 Task: Design a detailed model of an antique pocket watch.
Action: Mouse moved to (177, 136)
Screenshot: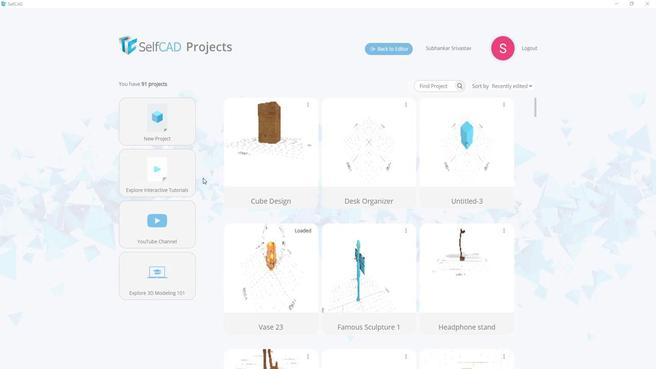 
Action: Mouse pressed left at (177, 136)
Screenshot: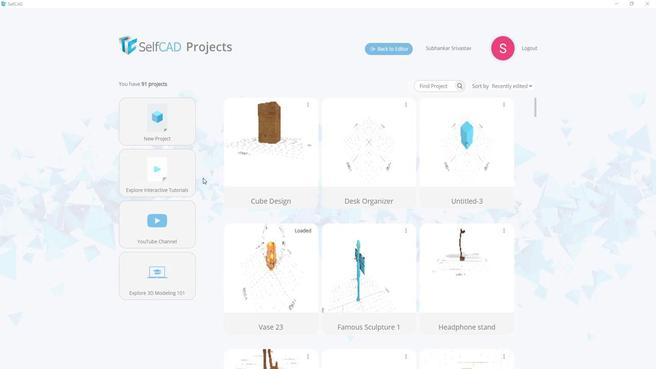 
Action: Mouse moved to (338, 157)
Screenshot: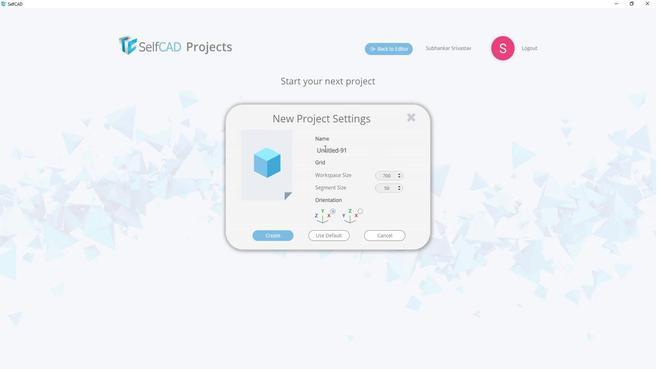 
Action: Mouse pressed left at (338, 157)
Screenshot: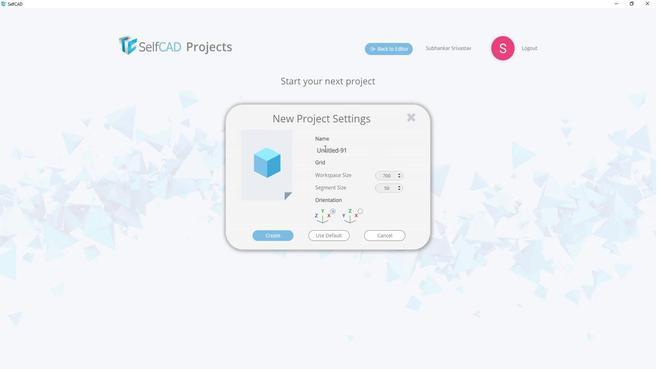 
Action: Mouse pressed left at (338, 157)
Screenshot: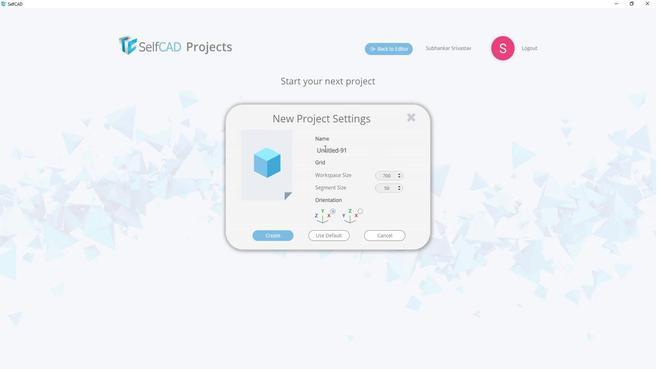 
Action: Mouse moved to (339, 157)
Screenshot: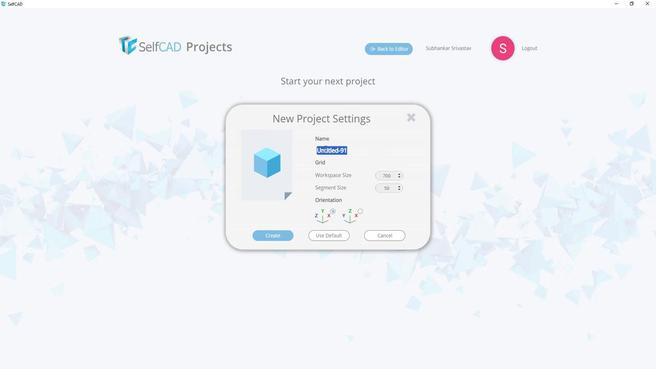 
Action: Key pressed <Key.shift>Pocket<Key.space>watch
Screenshot: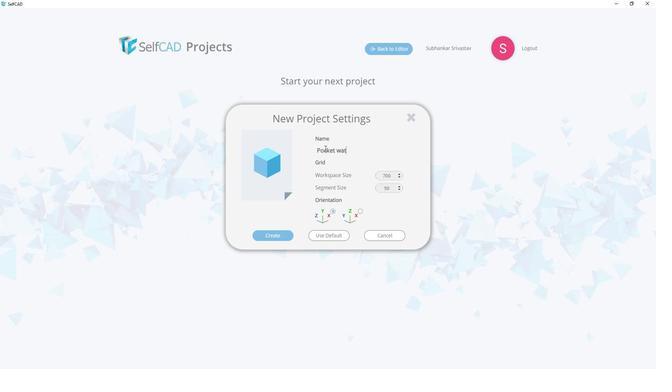 
Action: Mouse moved to (289, 239)
Screenshot: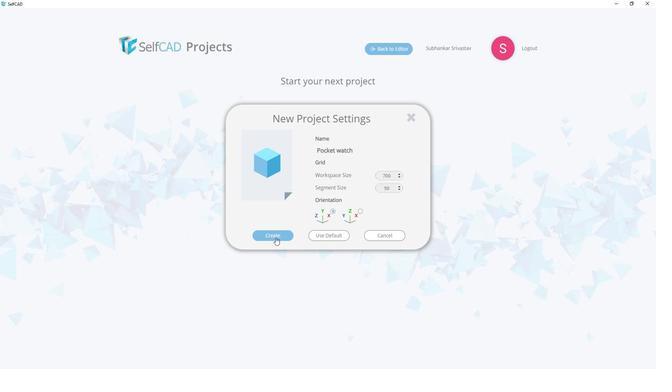 
Action: Mouse pressed left at (289, 239)
Screenshot: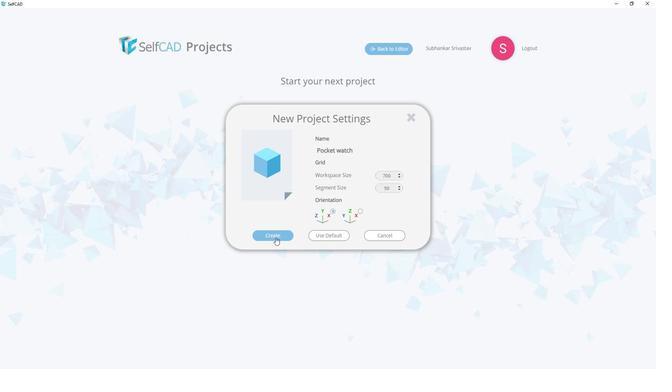 
Action: Mouse moved to (35, 155)
Screenshot: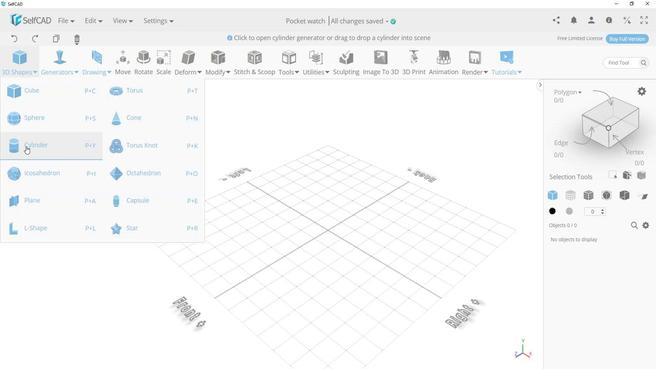 
Action: Mouse pressed left at (35, 155)
Screenshot: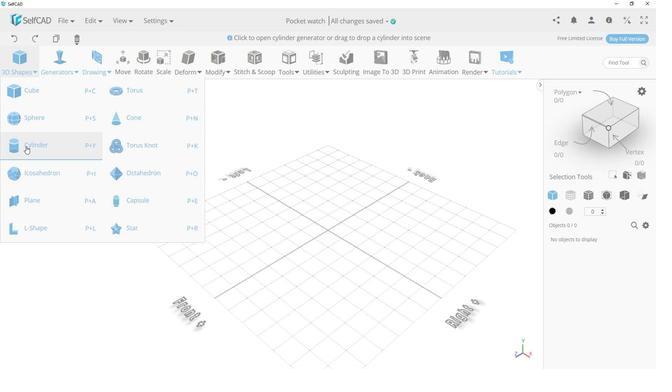 
Action: Mouse moved to (52, 251)
Screenshot: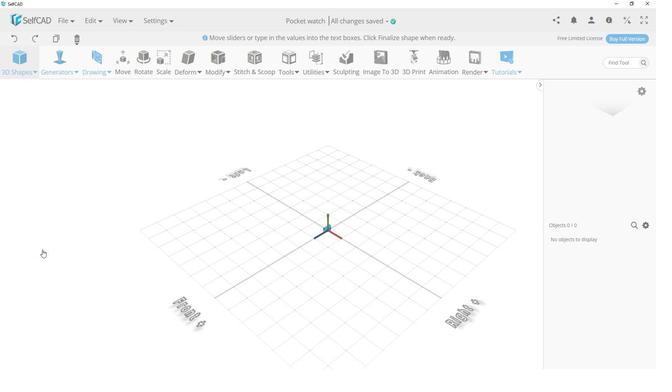 
Action: Mouse pressed left at (52, 251)
Screenshot: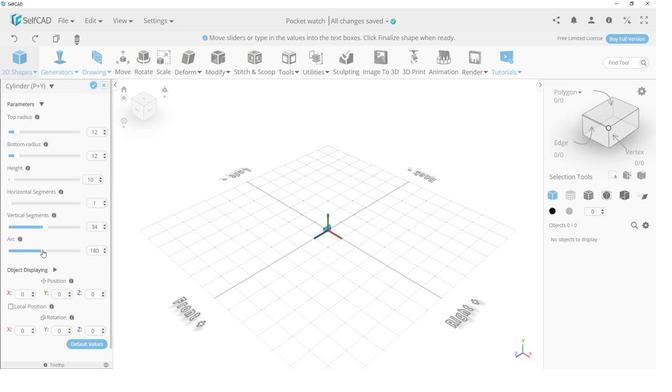 
Action: Mouse moved to (115, 141)
Screenshot: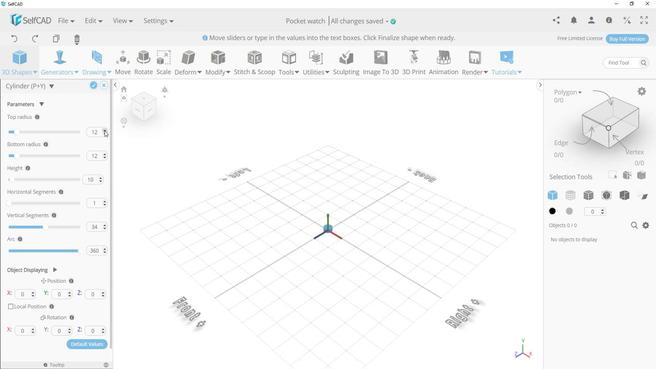 
Action: Mouse pressed left at (115, 141)
Screenshot: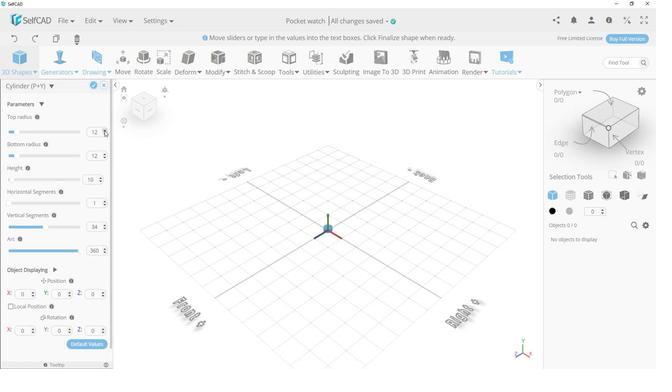 
Action: Mouse pressed left at (115, 141)
Screenshot: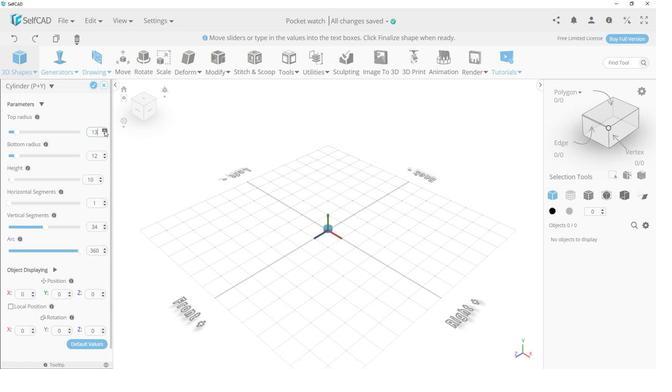 
Action: Mouse pressed left at (115, 141)
Screenshot: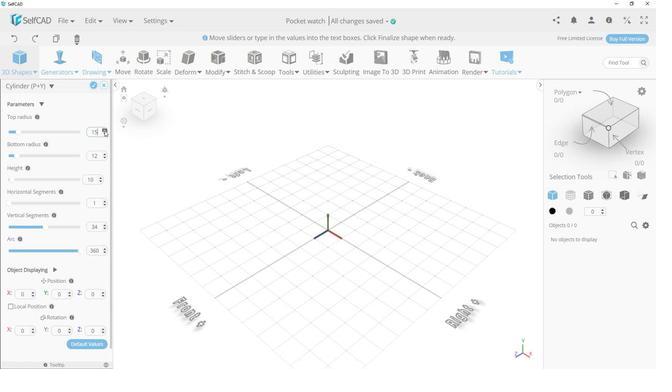 
Action: Mouse pressed left at (115, 141)
Screenshot: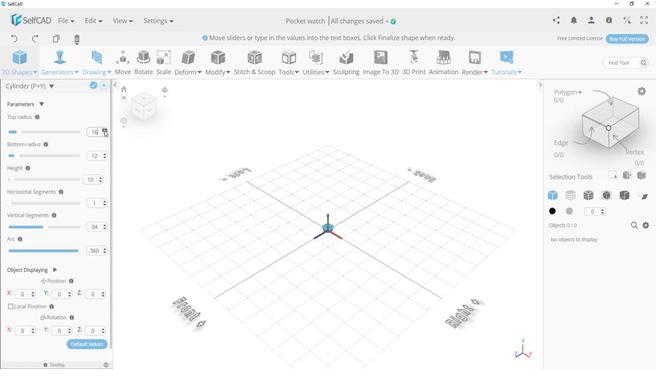 
Action: Mouse pressed left at (115, 141)
Screenshot: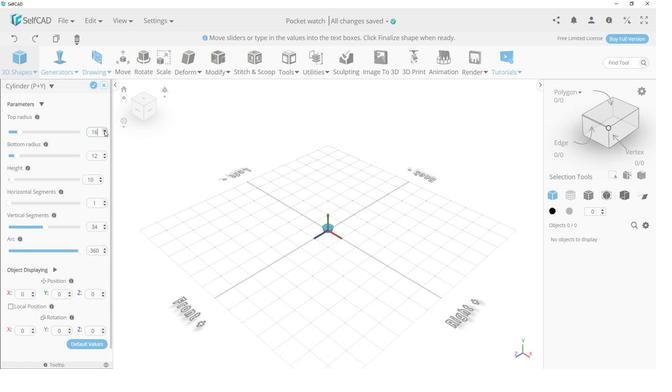 
Action: Mouse pressed left at (115, 141)
Screenshot: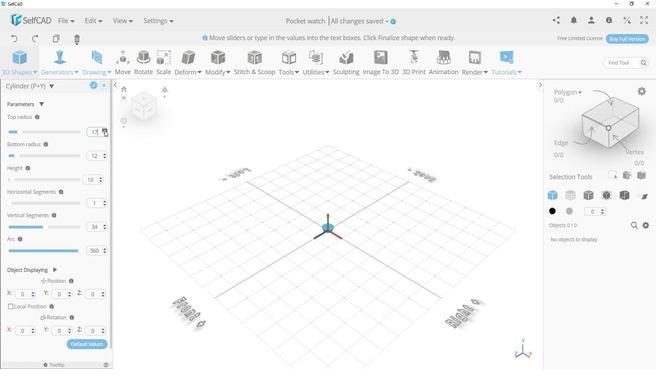 
Action: Mouse pressed left at (115, 141)
Screenshot: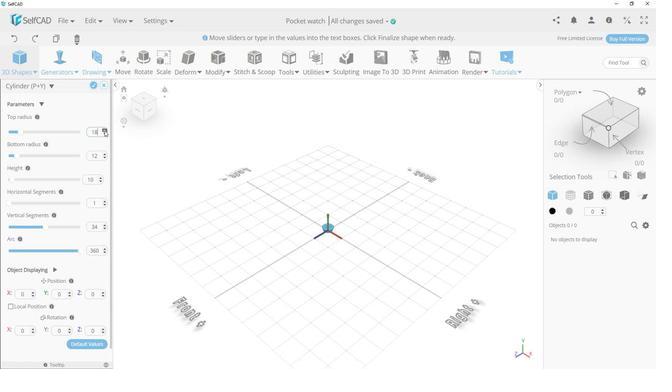 
Action: Mouse pressed left at (115, 141)
Screenshot: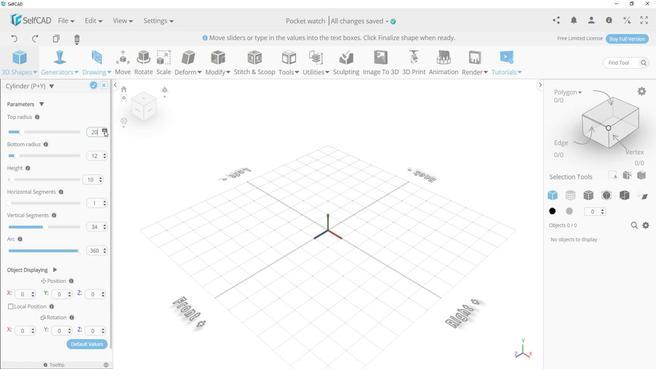 
Action: Mouse pressed left at (115, 141)
Screenshot: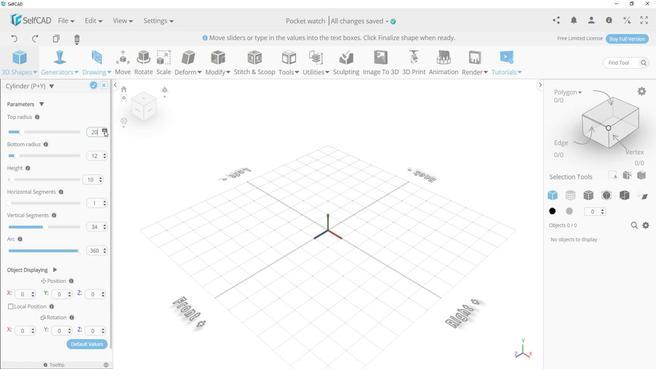 
Action: Mouse pressed left at (115, 141)
Screenshot: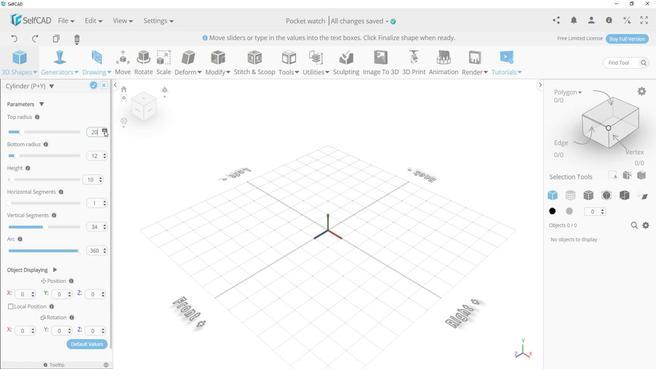 
Action: Mouse pressed left at (115, 141)
Screenshot: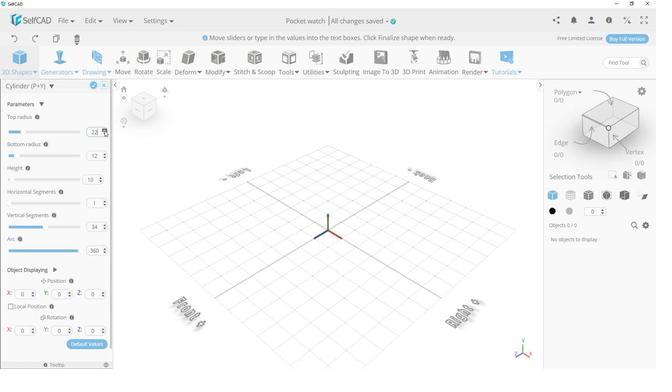
Action: Mouse pressed left at (115, 141)
Screenshot: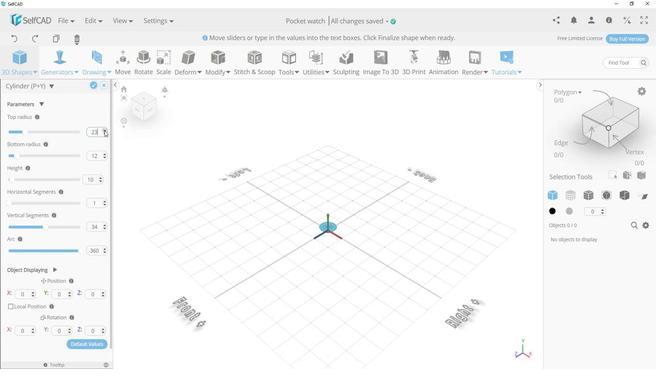 
Action: Mouse pressed left at (115, 141)
Screenshot: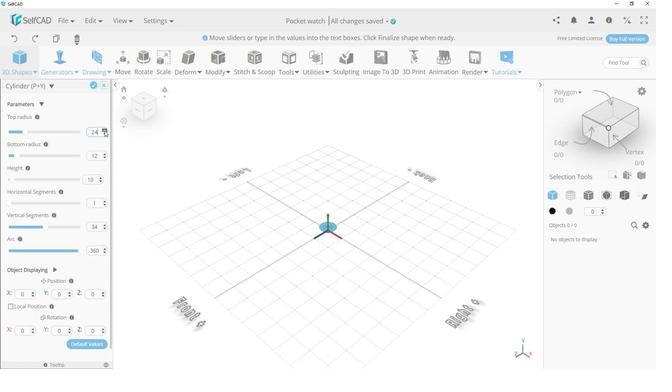 
Action: Mouse pressed left at (115, 141)
Screenshot: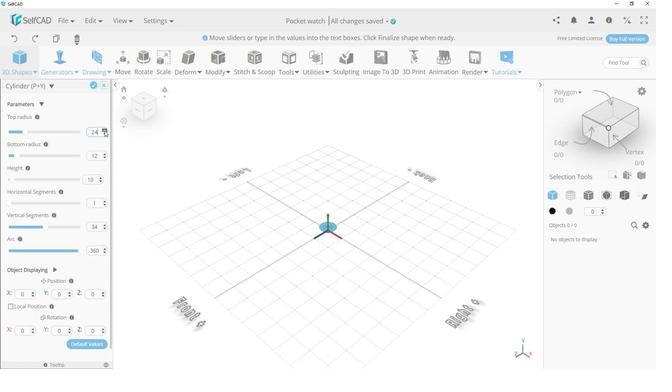 
Action: Mouse pressed left at (115, 141)
Screenshot: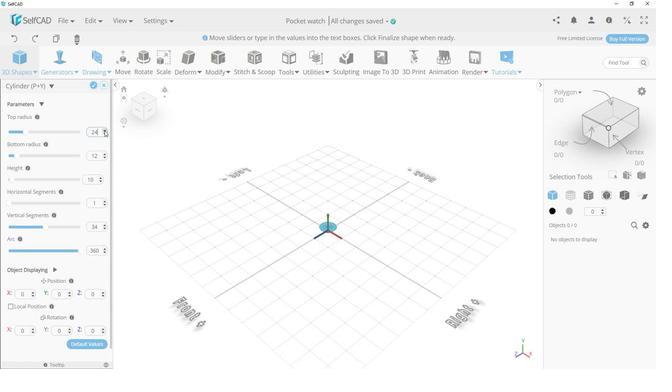 
Action: Mouse pressed left at (115, 141)
Screenshot: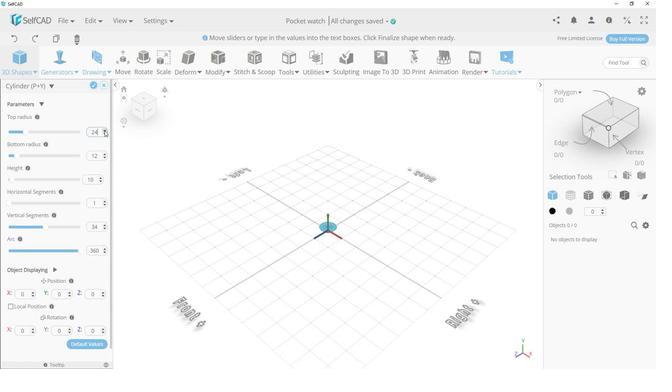 
Action: Mouse moved to (50, 145)
Screenshot: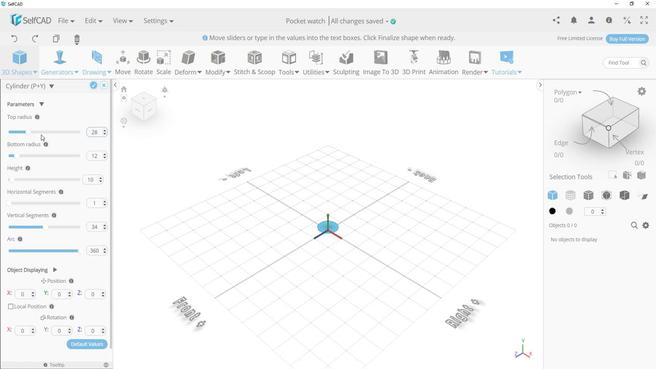 
Action: Mouse pressed left at (50, 145)
Screenshot: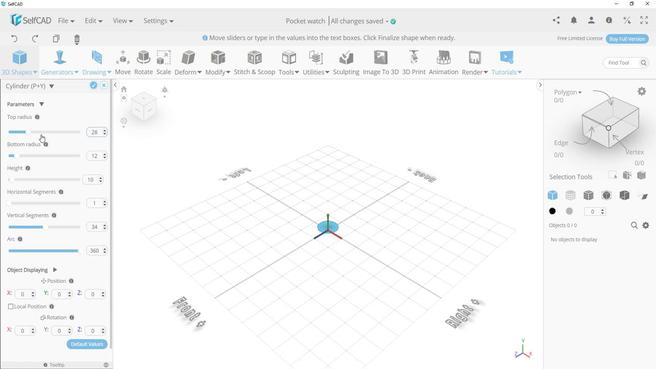 
Action: Mouse moved to (114, 142)
Screenshot: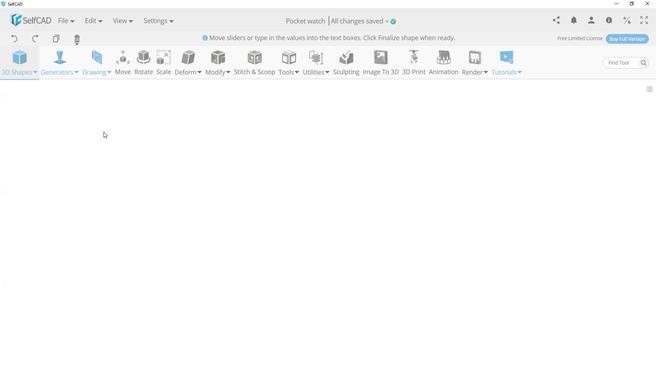 
Action: Mouse pressed left at (114, 142)
Screenshot: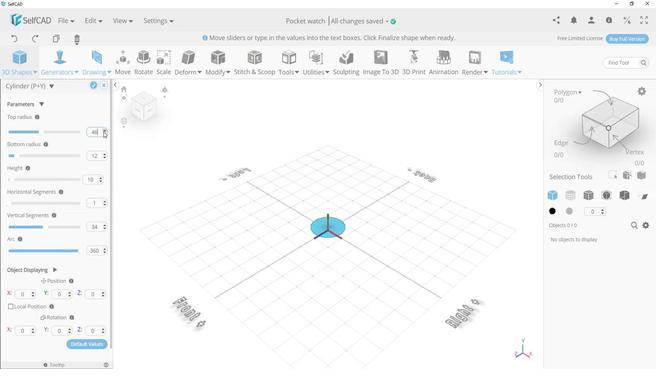 
Action: Mouse pressed left at (114, 142)
Screenshot: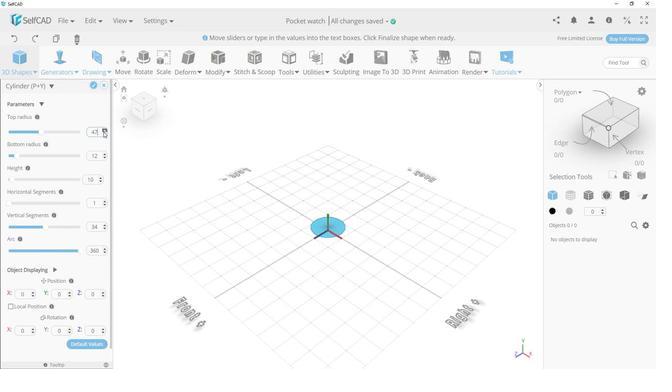 
Action: Mouse pressed left at (114, 142)
Screenshot: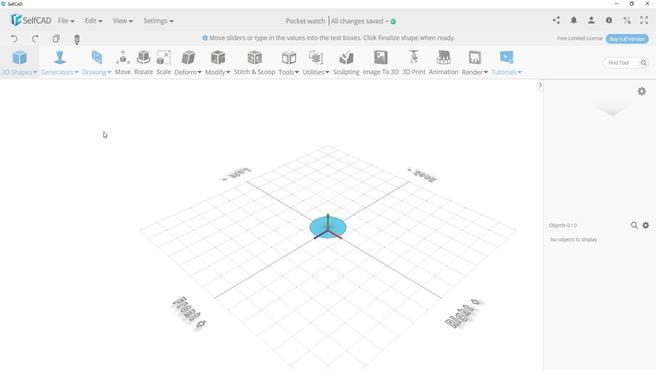 
Action: Mouse pressed left at (114, 142)
Screenshot: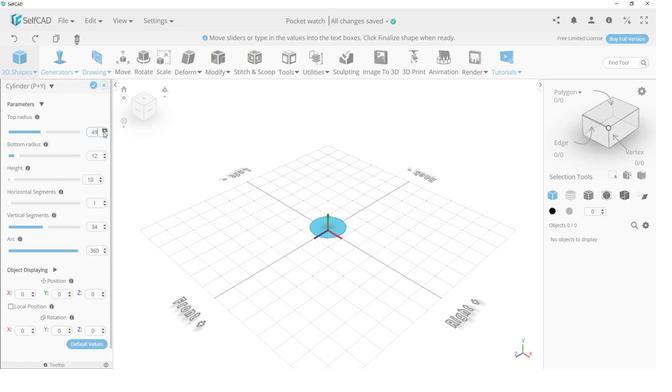 
Action: Mouse moved to (23, 164)
Screenshot: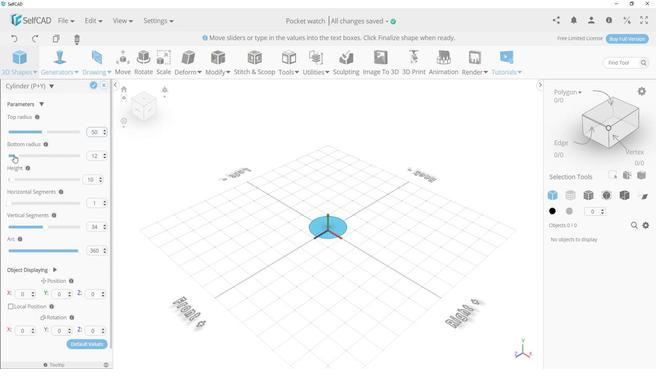 
Action: Mouse pressed left at (23, 164)
Screenshot: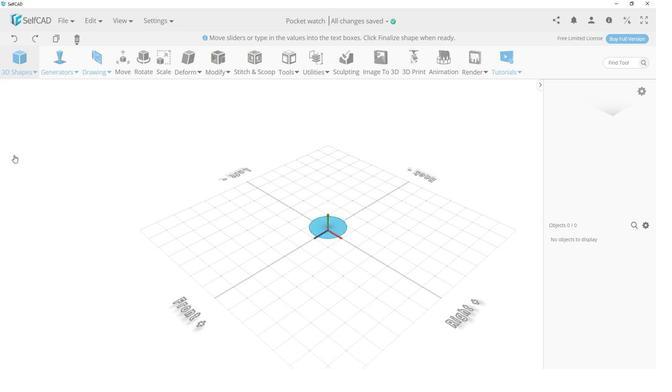 
Action: Mouse moved to (102, 98)
Screenshot: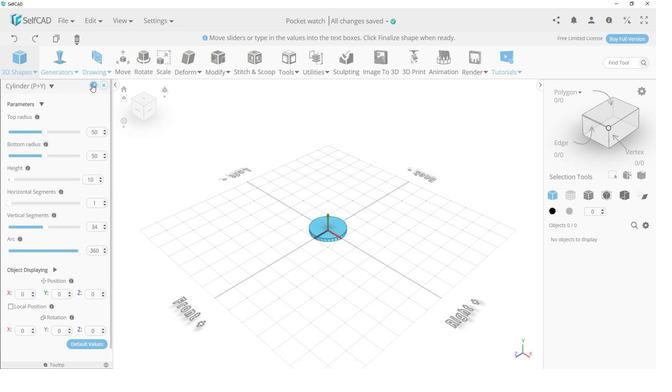 
Action: Mouse pressed left at (102, 98)
Screenshot: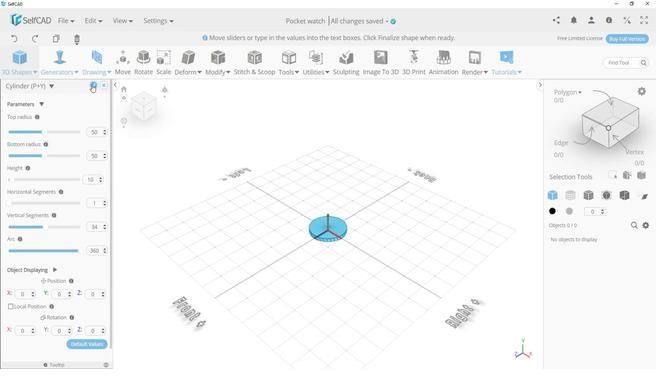 
Action: Mouse moved to (605, 197)
Screenshot: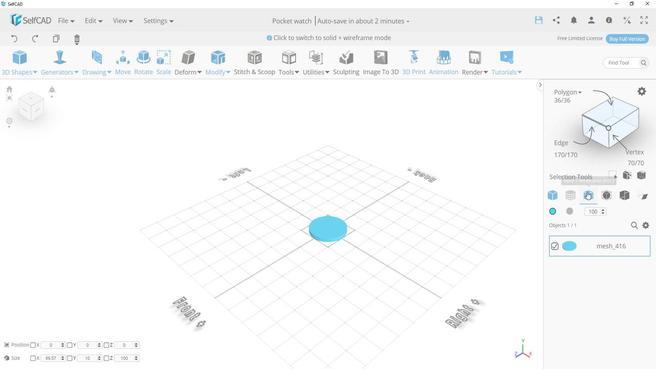 
Action: Mouse pressed left at (605, 197)
Screenshot: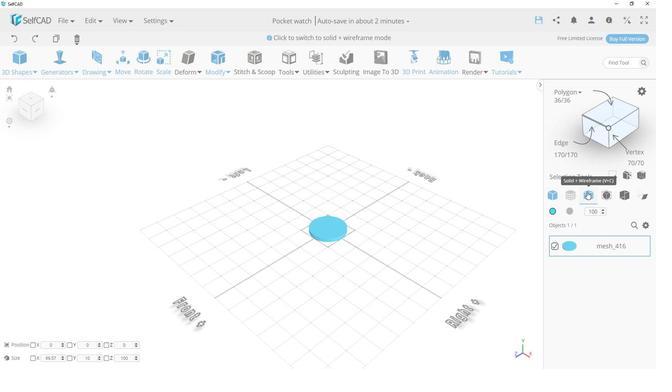 
Action: Mouse moved to (268, 145)
Screenshot: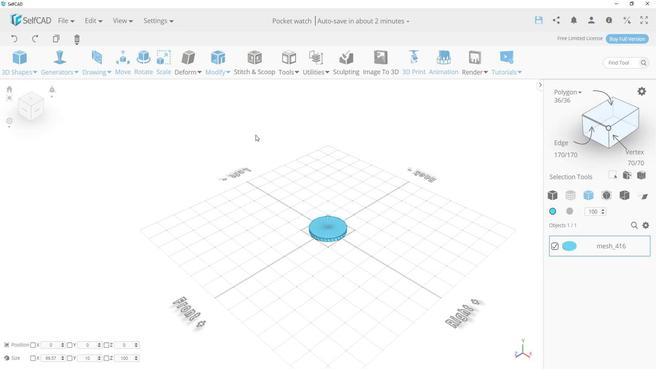 
Action: Mouse pressed left at (268, 145)
Screenshot: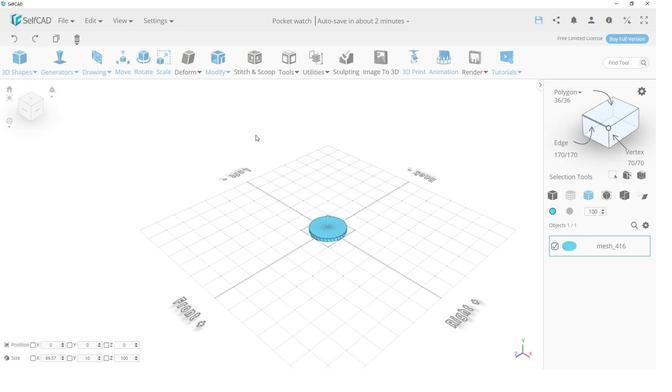 
Action: Mouse moved to (148, 83)
Screenshot: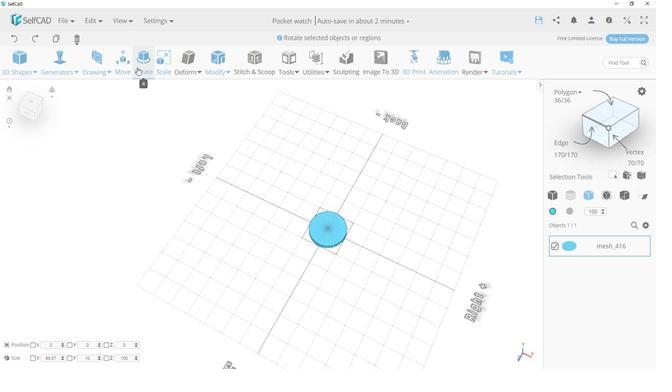 
Action: Mouse pressed left at (148, 83)
Screenshot: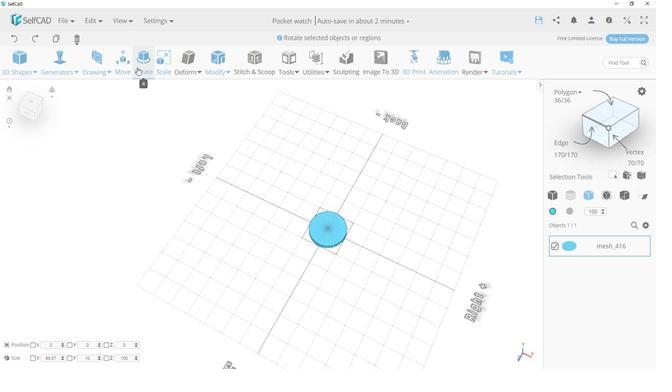 
Action: Mouse moved to (365, 192)
Screenshot: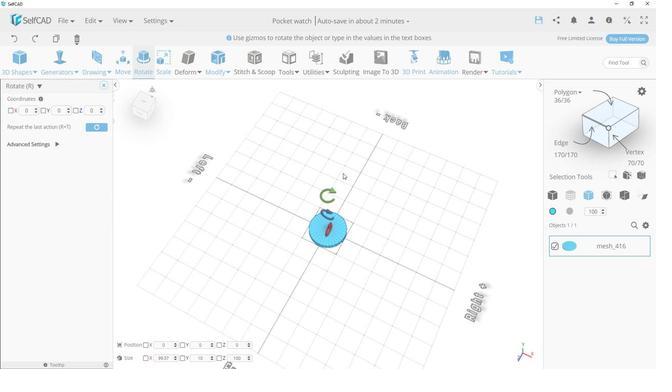 
Action: Mouse pressed left at (365, 192)
Screenshot: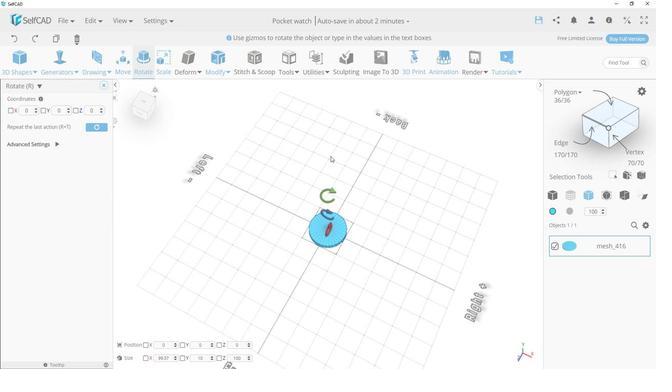 
Action: Mouse moved to (346, 225)
Screenshot: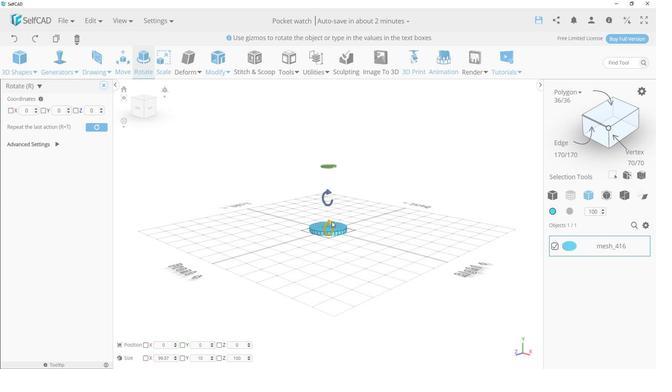 
Action: Mouse pressed left at (346, 225)
Screenshot: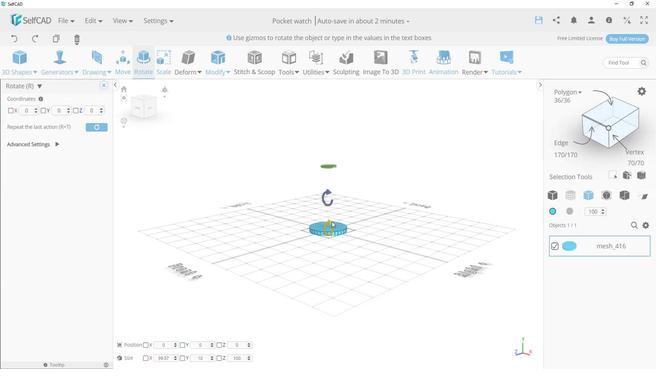 
Action: Mouse moved to (247, 193)
Screenshot: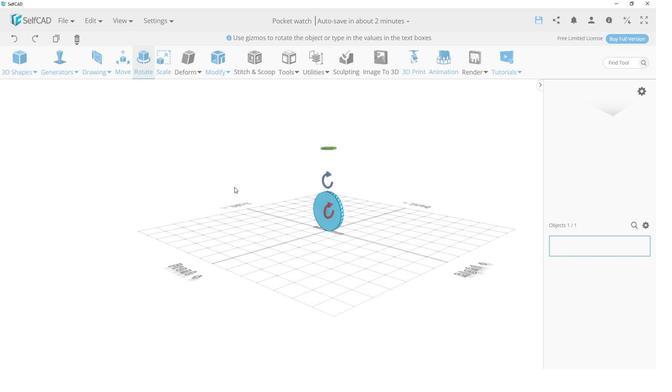 
Action: Mouse pressed left at (247, 193)
Screenshot: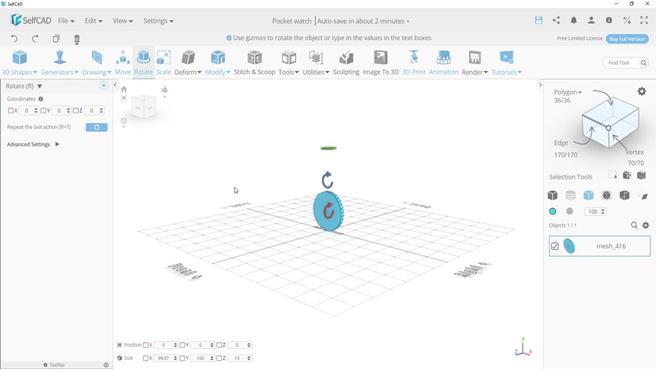 
Action: Mouse moved to (309, 199)
Screenshot: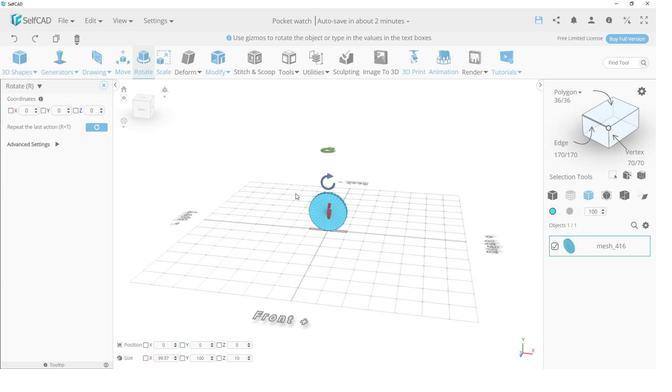 
Action: Mouse scrolled (309, 199) with delta (0, 0)
Screenshot: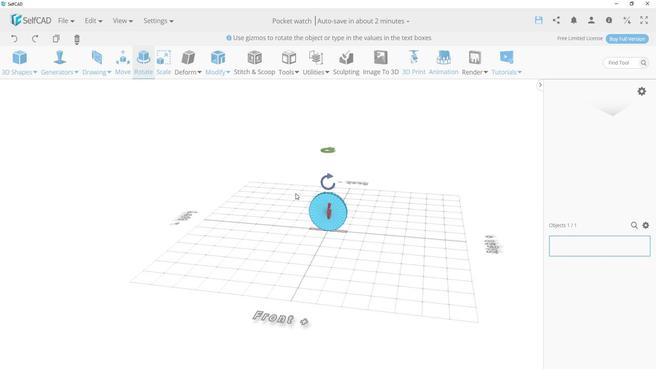 
Action: Mouse scrolled (309, 199) with delta (0, 0)
Screenshot: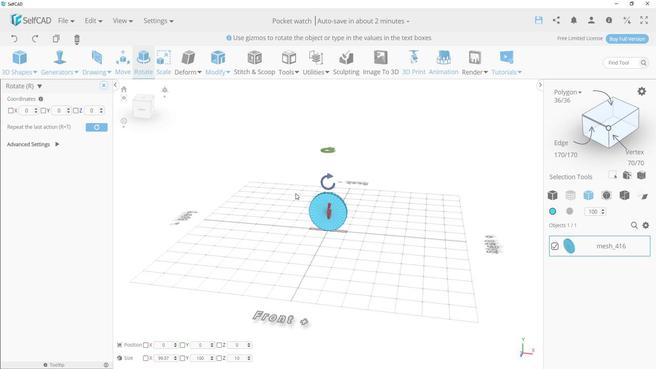
Action: Mouse scrolled (309, 199) with delta (0, 0)
Screenshot: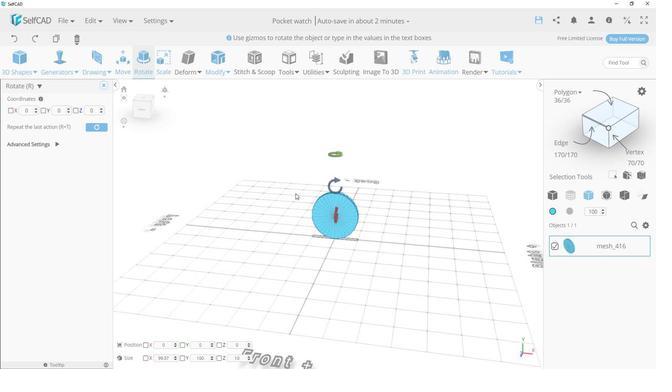 
Action: Mouse scrolled (309, 199) with delta (0, 0)
Screenshot: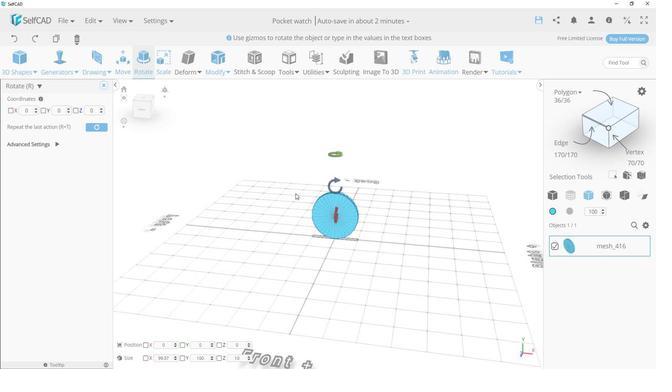 
Action: Mouse scrolled (309, 199) with delta (0, 0)
Screenshot: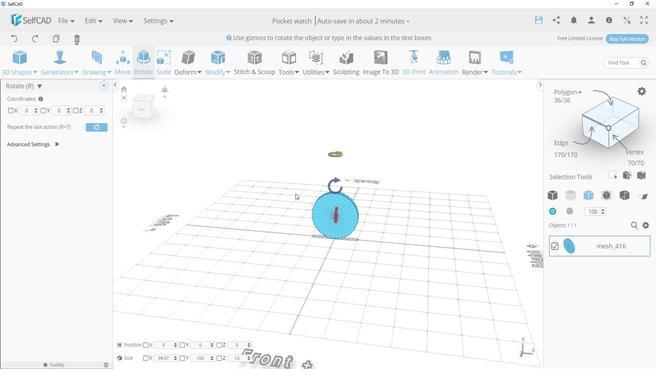 
Action: Mouse scrolled (309, 199) with delta (0, 0)
Screenshot: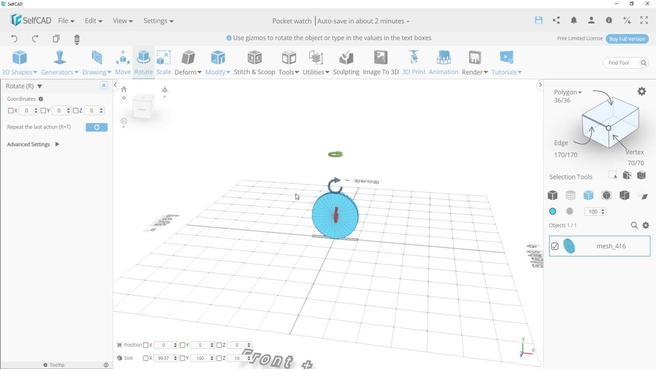 
Action: Mouse scrolled (309, 199) with delta (0, 0)
Screenshot: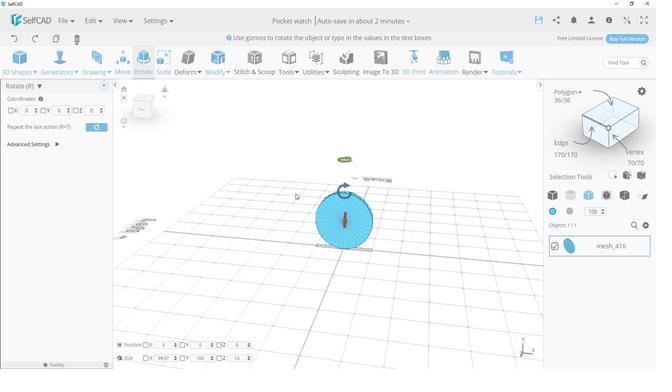 
Action: Mouse scrolled (309, 199) with delta (0, 0)
Screenshot: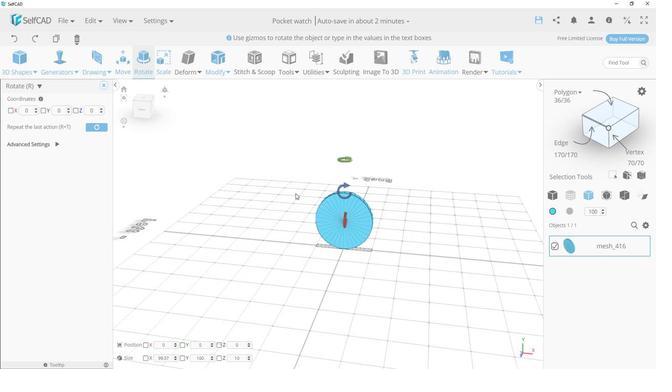 
Action: Mouse scrolled (309, 199) with delta (0, 0)
Screenshot: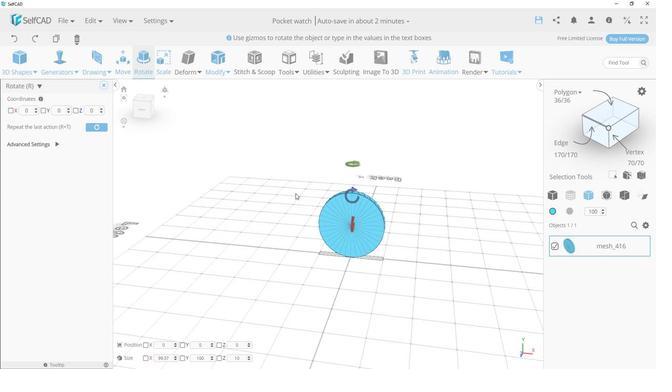 
Action: Mouse scrolled (309, 199) with delta (0, 0)
Screenshot: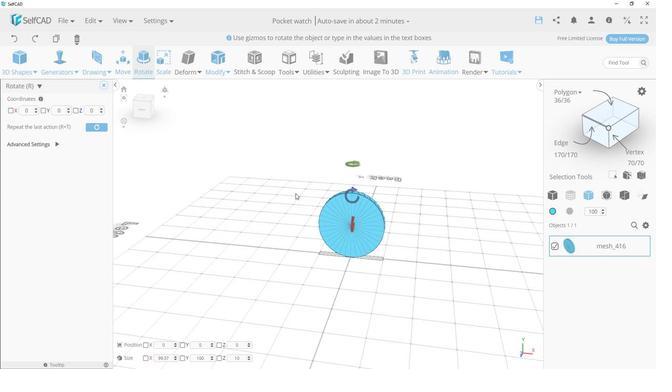 
Action: Mouse scrolled (309, 199) with delta (0, 0)
Screenshot: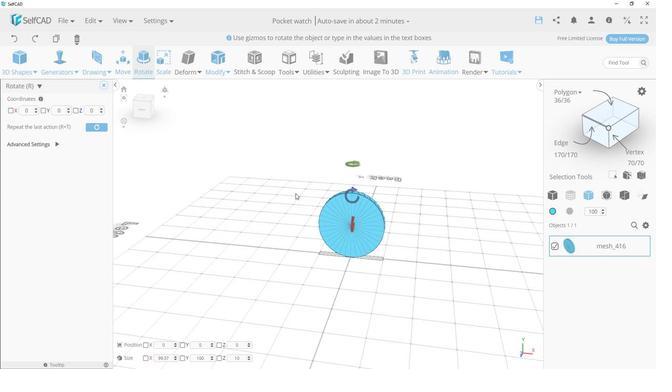 
Action: Mouse scrolled (309, 199) with delta (0, 0)
Screenshot: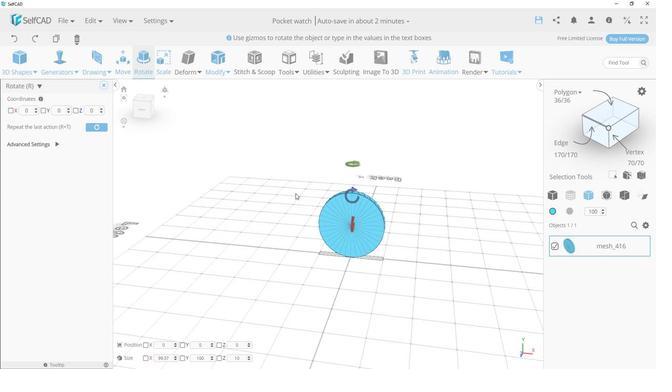
Action: Mouse scrolled (309, 199) with delta (0, 0)
Screenshot: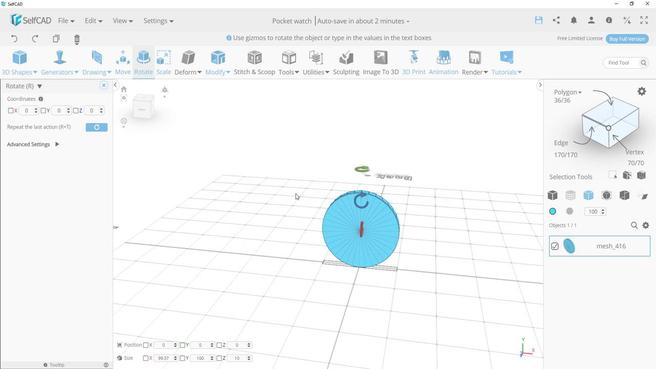 
Action: Mouse scrolled (309, 199) with delta (0, 0)
Screenshot: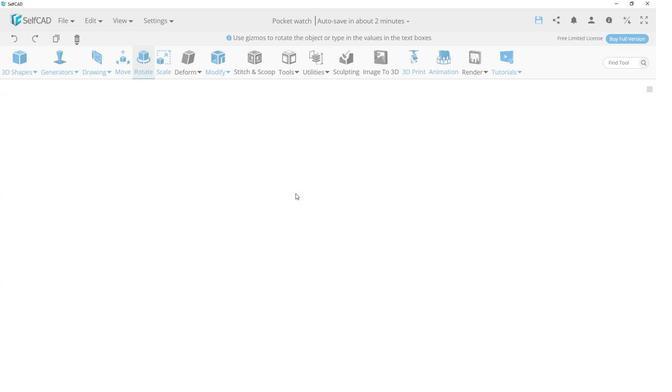 
Action: Mouse pressed left at (309, 199)
Screenshot: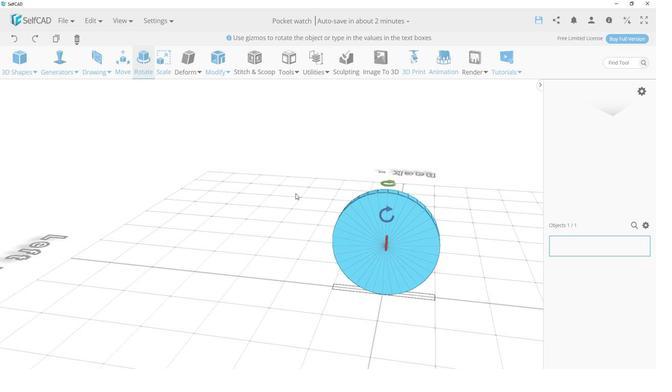 
Action: Mouse moved to (627, 128)
Screenshot: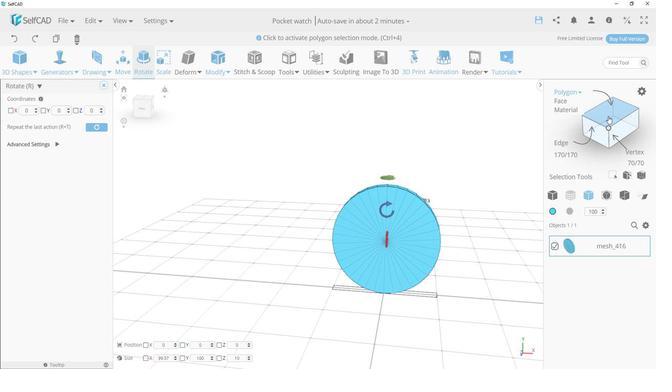 
Action: Mouse pressed left at (627, 128)
Screenshot: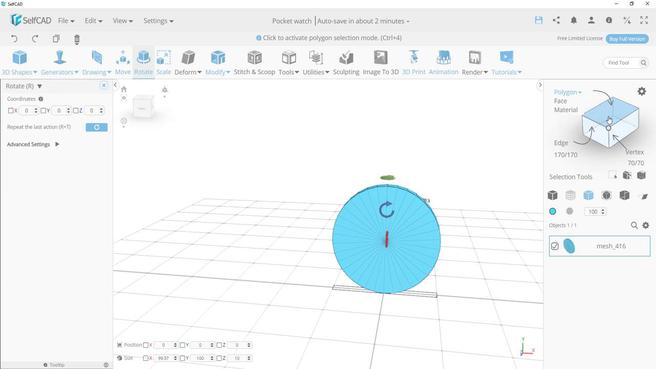 
Action: Mouse moved to (416, 235)
Screenshot: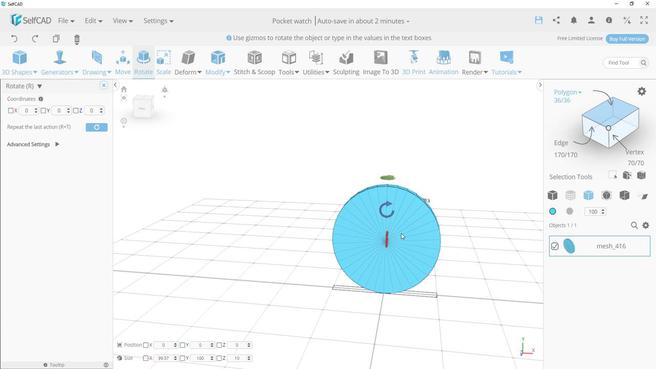 
Action: Mouse pressed left at (416, 235)
Screenshot: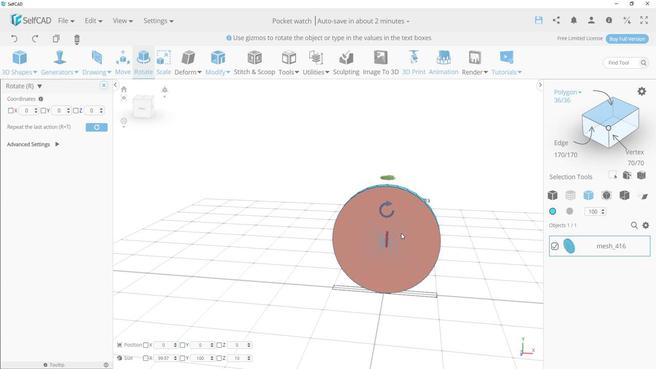
Action: Mouse moved to (238, 132)
Screenshot: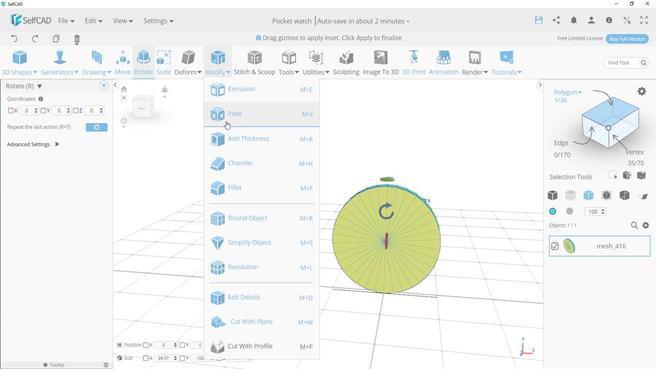 
Action: Mouse pressed left at (238, 132)
Screenshot: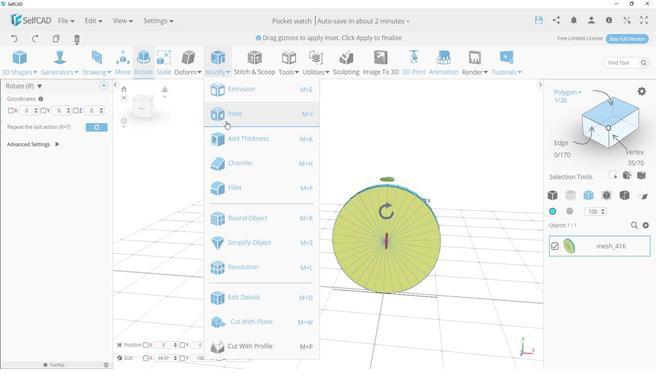 
Action: Mouse moved to (114, 122)
Screenshot: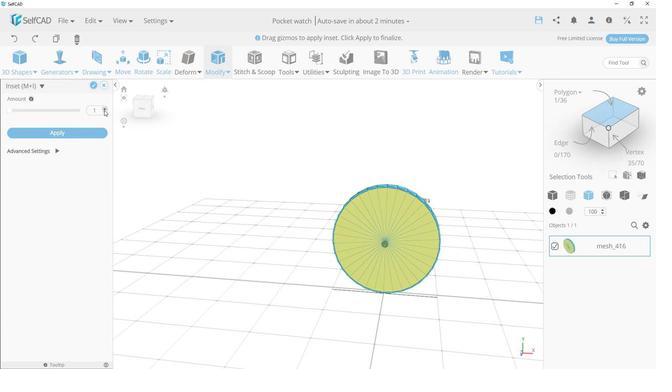 
Action: Mouse pressed left at (114, 122)
Screenshot: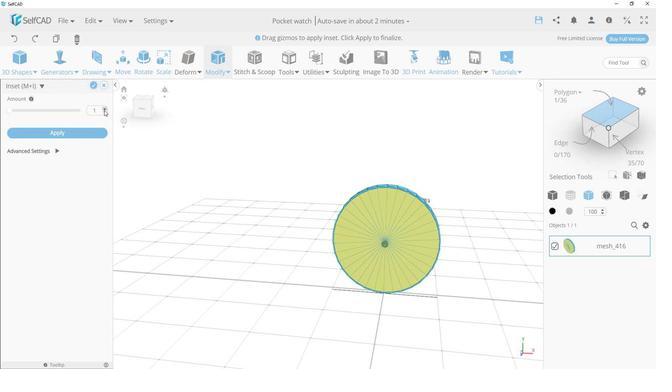 
Action: Mouse moved to (103, 98)
Screenshot: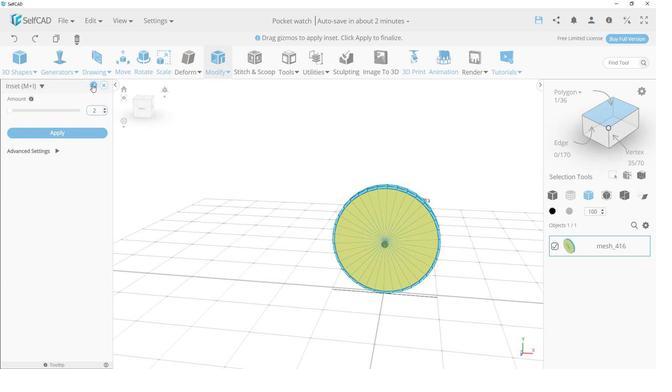 
Action: Mouse pressed left at (103, 98)
Screenshot: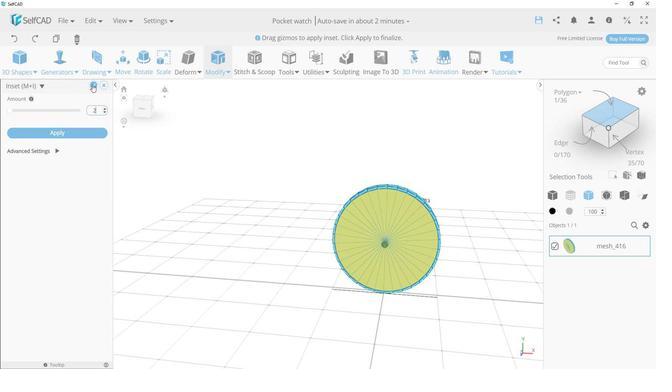 
Action: Mouse moved to (238, 97)
Screenshot: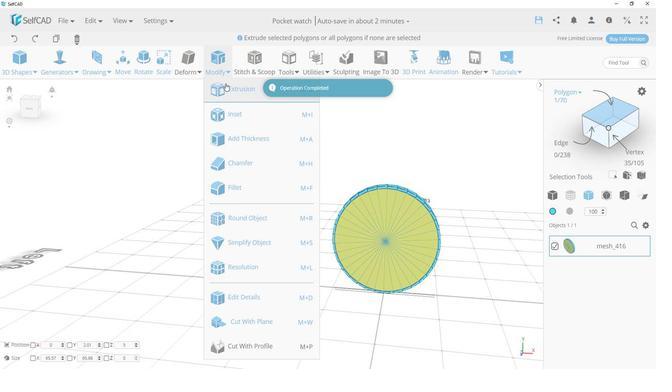 
Action: Mouse pressed left at (238, 97)
Screenshot: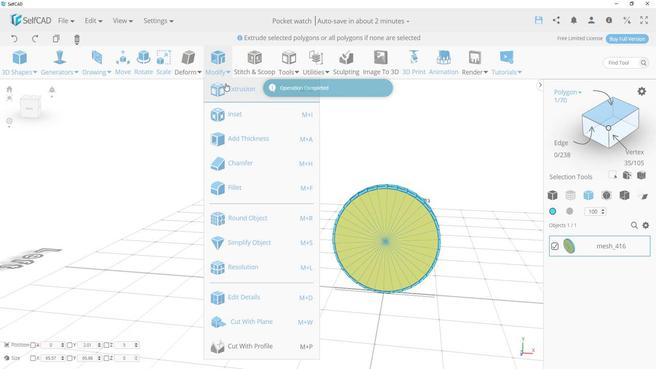 
Action: Mouse moved to (115, 123)
Screenshot: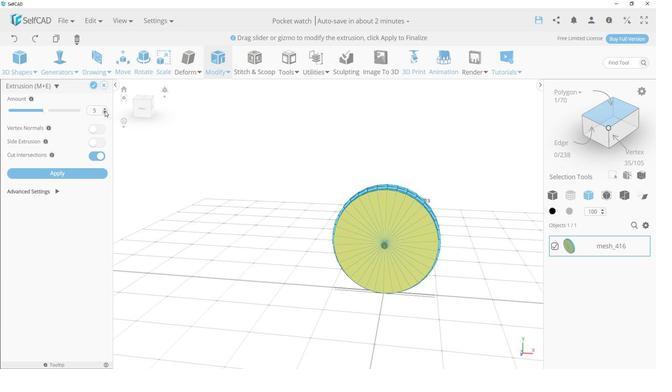 
Action: Mouse pressed left at (115, 123)
Screenshot: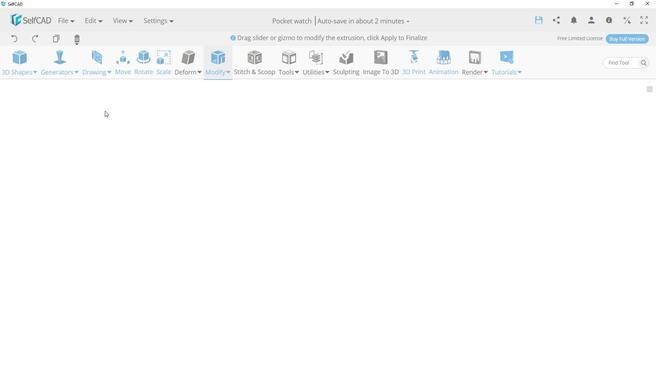 
Action: Mouse pressed left at (115, 123)
Screenshot: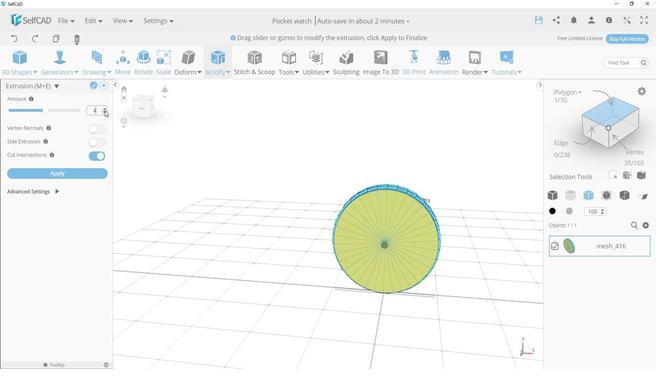 
Action: Mouse pressed left at (115, 123)
Screenshot: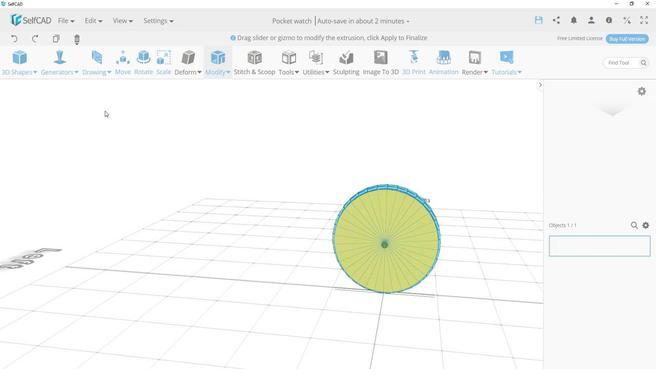 
Action: Mouse pressed left at (115, 123)
Screenshot: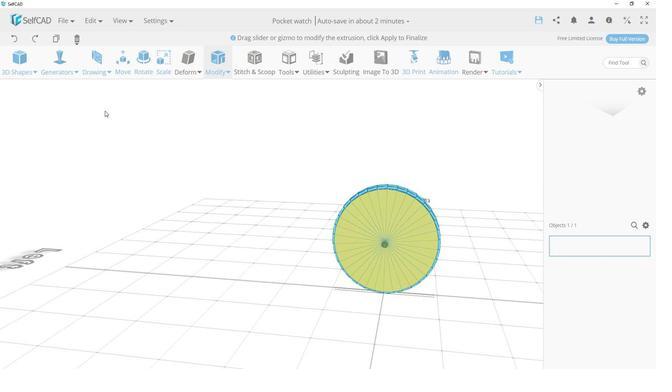 
Action: Mouse pressed left at (115, 123)
Screenshot: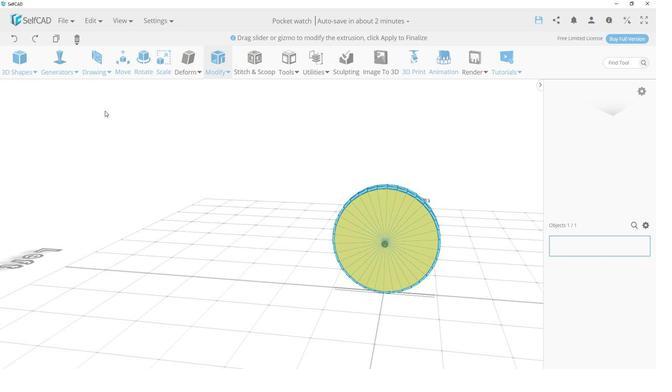 
Action: Mouse pressed left at (115, 123)
Screenshot: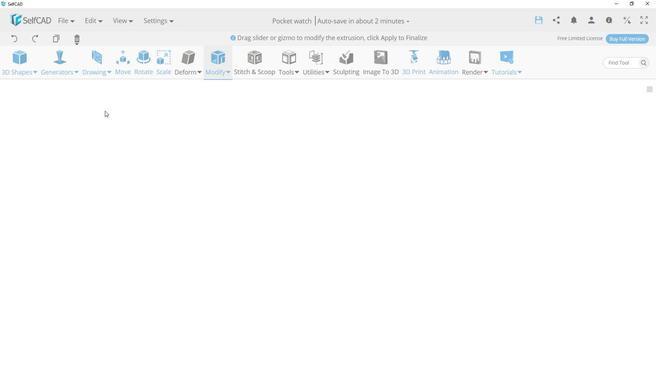 
Action: Mouse pressed left at (115, 123)
Screenshot: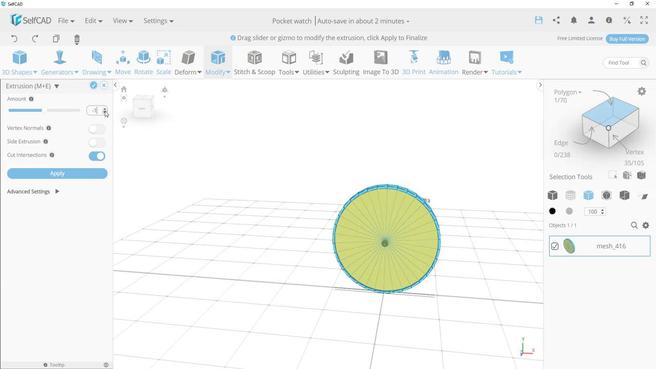 
Action: Mouse pressed left at (115, 123)
Screenshot: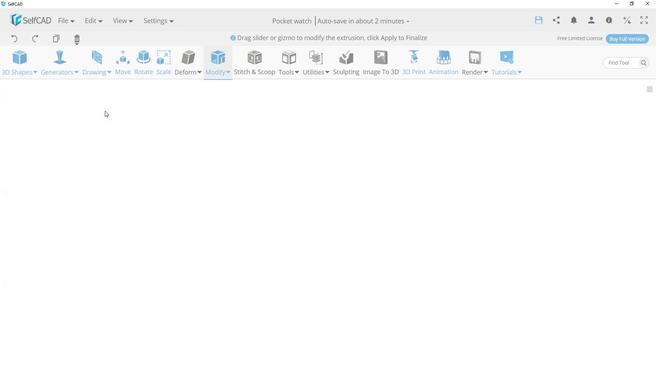 
Action: Mouse moved to (192, 204)
Screenshot: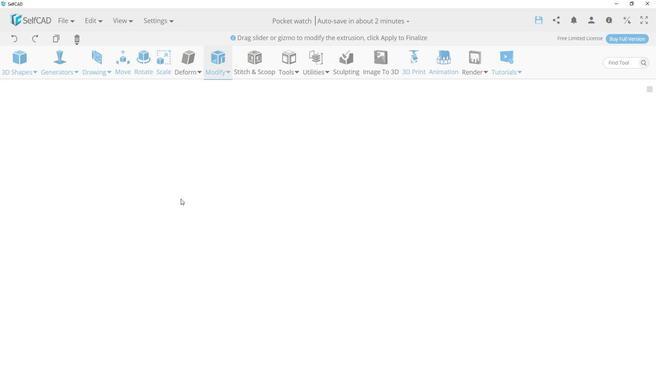 
Action: Mouse pressed left at (192, 204)
Screenshot: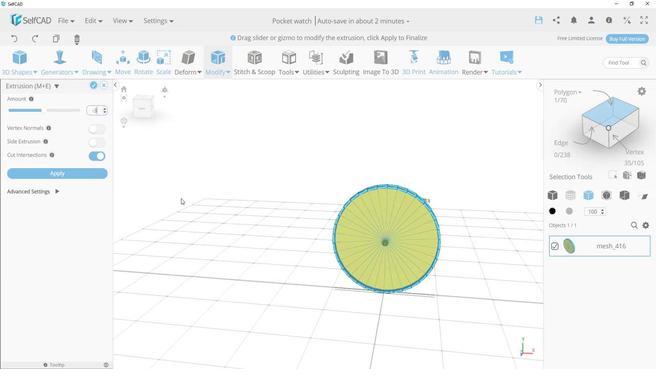
Action: Mouse moved to (106, 101)
Screenshot: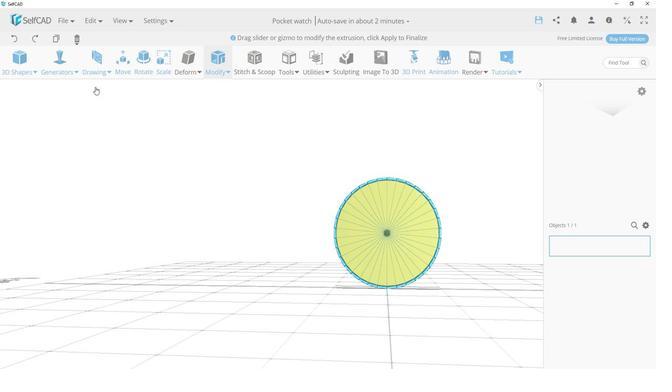 
Action: Mouse pressed left at (106, 101)
Screenshot: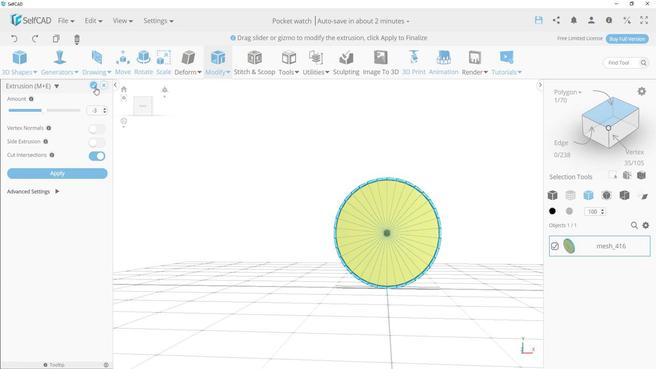 
Action: Mouse moved to (255, 167)
Screenshot: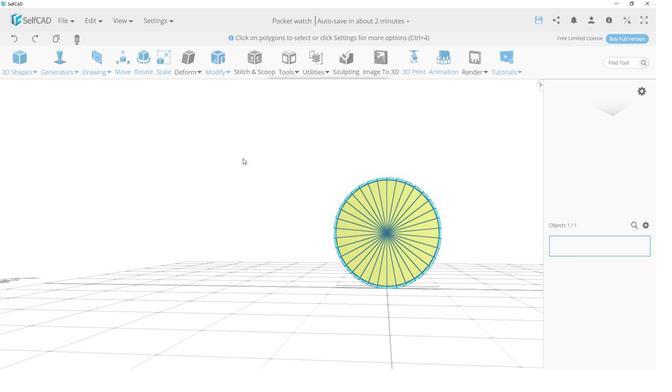 
Action: Mouse pressed left at (255, 167)
Screenshot: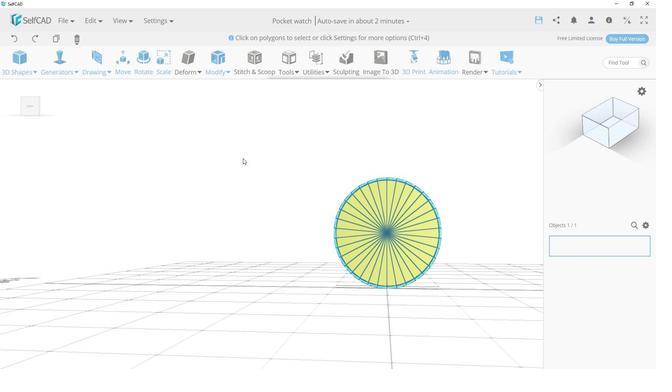 
Action: Mouse pressed left at (255, 167)
Screenshot: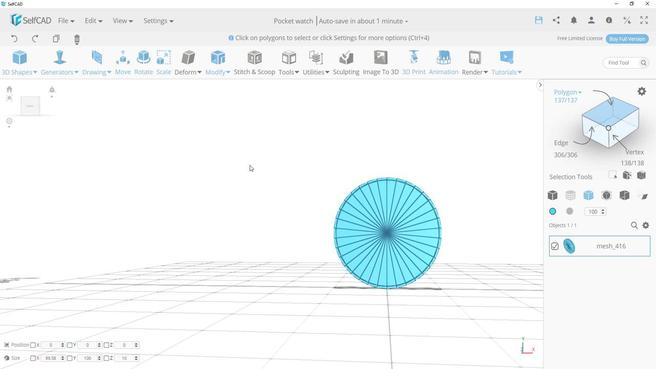
Action: Mouse moved to (439, 207)
Screenshot: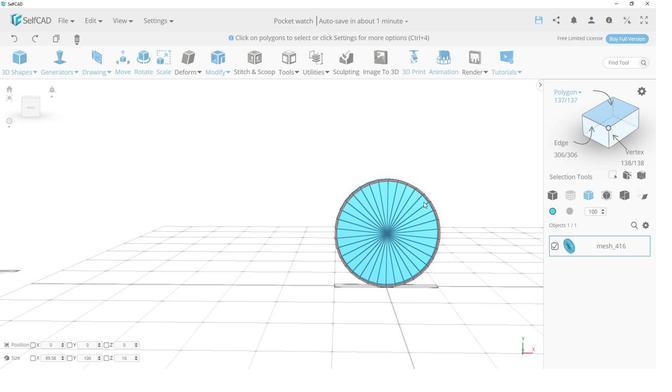 
Action: Mouse scrolled (439, 207) with delta (0, 0)
Screenshot: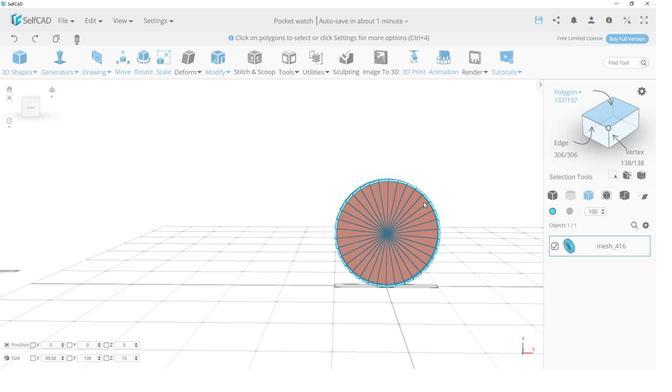
Action: Mouse scrolled (439, 207) with delta (0, 0)
Screenshot: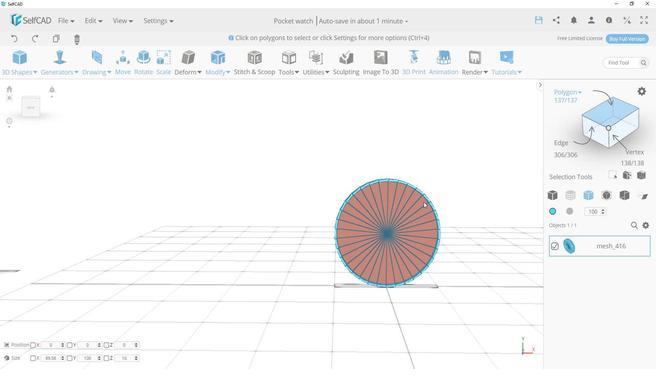 
Action: Mouse scrolled (439, 207) with delta (0, 0)
Screenshot: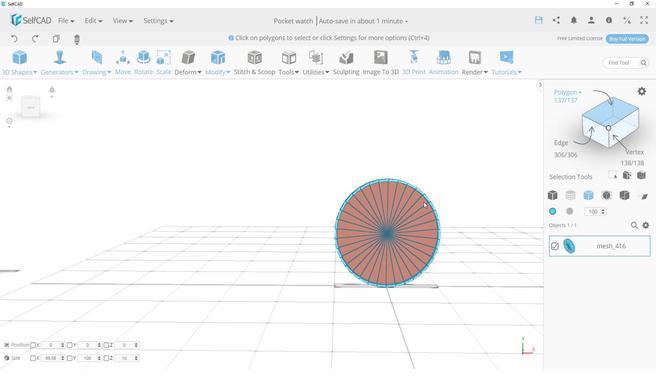 
Action: Mouse scrolled (439, 207) with delta (0, 0)
Screenshot: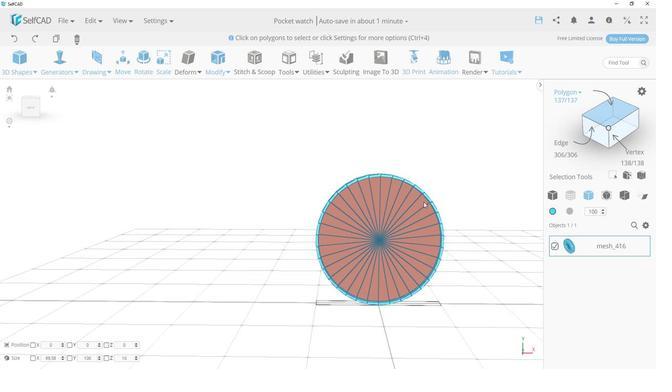 
Action: Mouse scrolled (439, 207) with delta (0, 0)
Screenshot: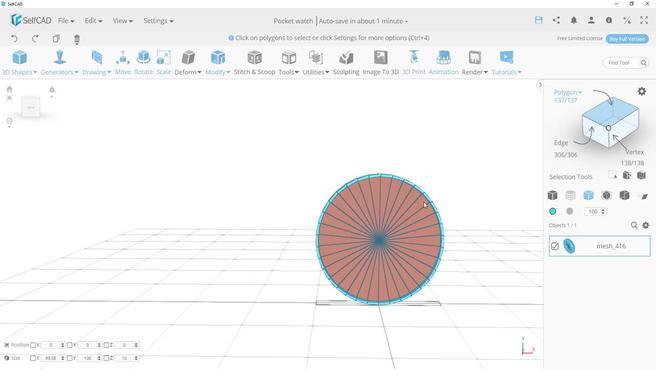 
Action: Mouse scrolled (439, 207) with delta (0, 0)
Screenshot: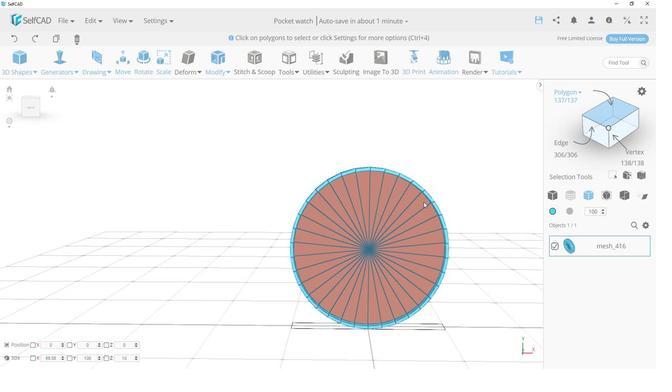 
Action: Mouse scrolled (439, 207) with delta (0, 0)
Screenshot: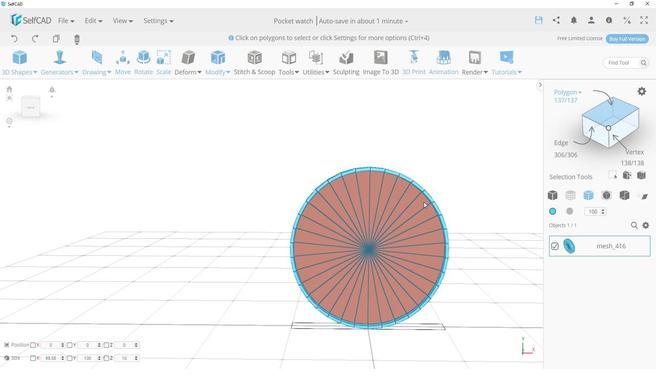 
Action: Mouse scrolled (439, 207) with delta (0, 0)
Screenshot: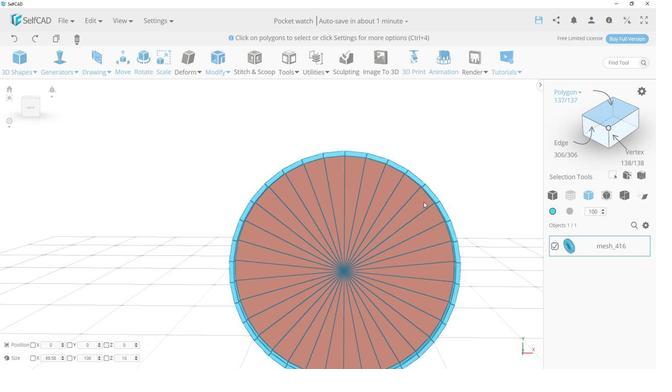 
Action: Mouse scrolled (439, 207) with delta (0, 0)
Screenshot: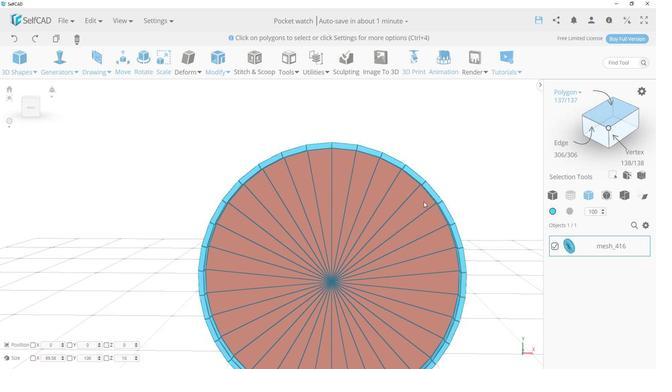 
Action: Mouse moved to (439, 207)
Screenshot: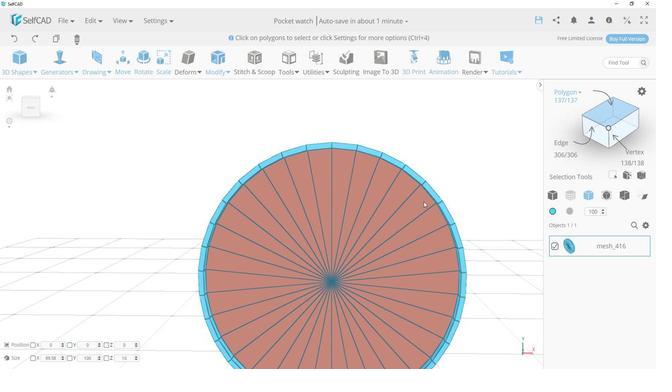 
Action: Mouse scrolled (439, 206) with delta (0, 0)
Screenshot: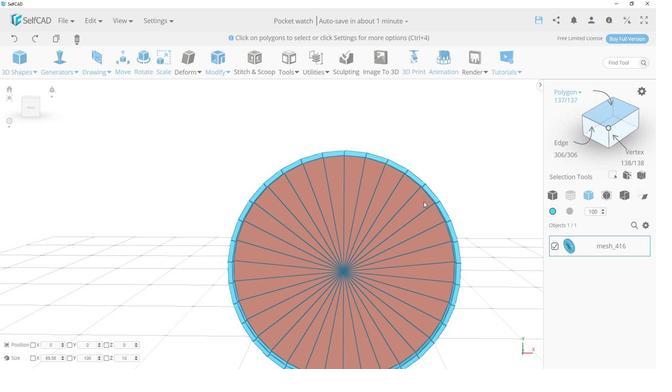 
Action: Mouse moved to (444, 197)
Screenshot: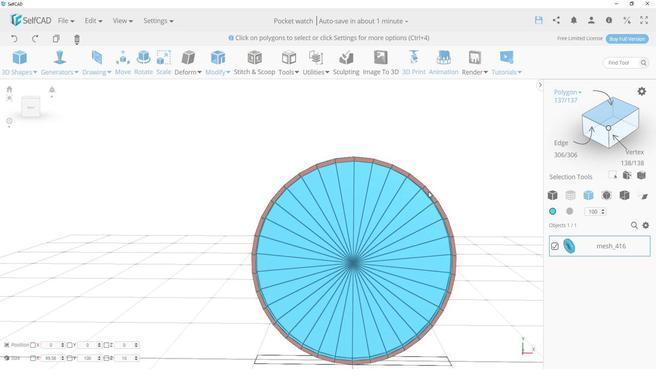 
Action: Mouse pressed left at (444, 197)
Screenshot: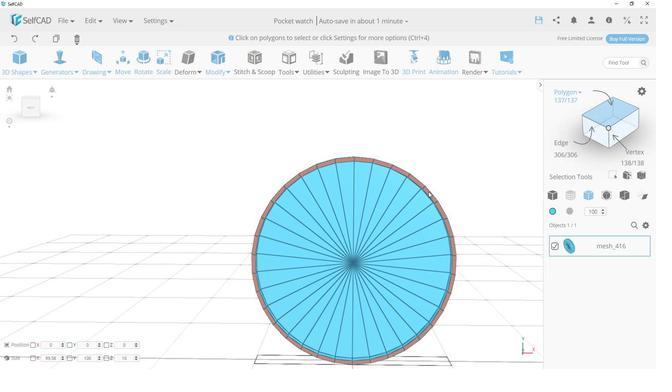 
Action: Mouse moved to (165, 209)
Screenshot: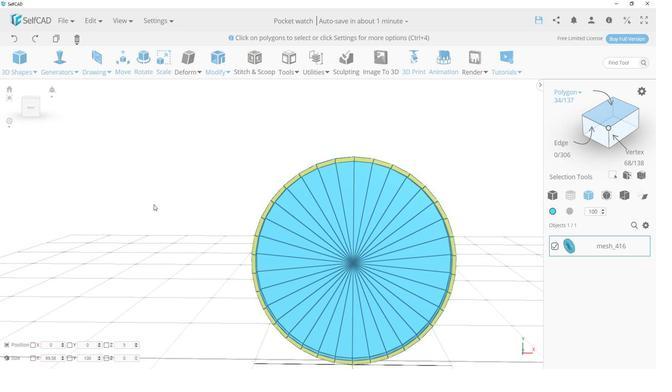 
Action: Mouse pressed left at (165, 209)
Screenshot: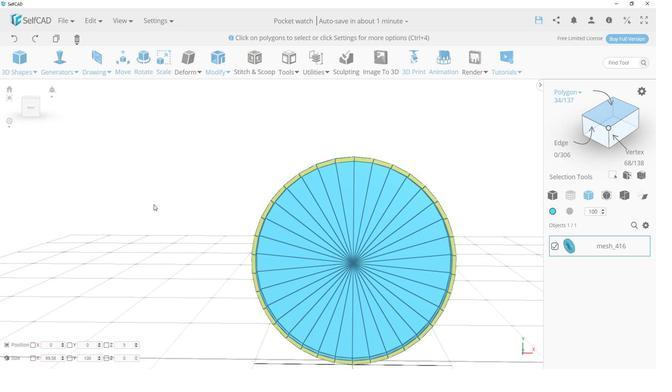 
Action: Mouse moved to (140, 76)
Screenshot: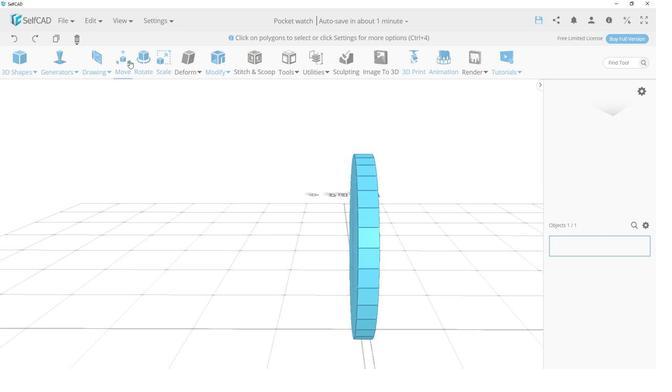 
Action: Mouse pressed left at (140, 76)
Screenshot: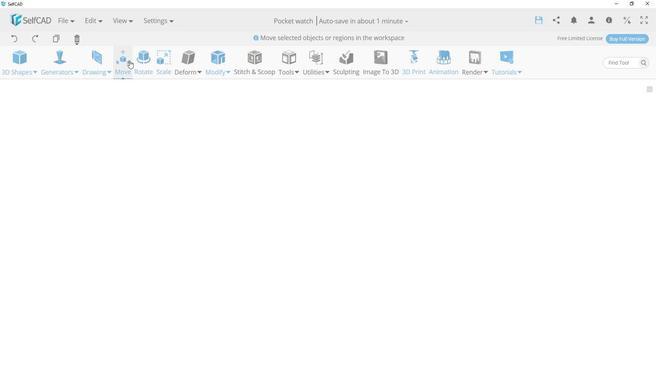 
Action: Mouse moved to (152, 162)
Screenshot: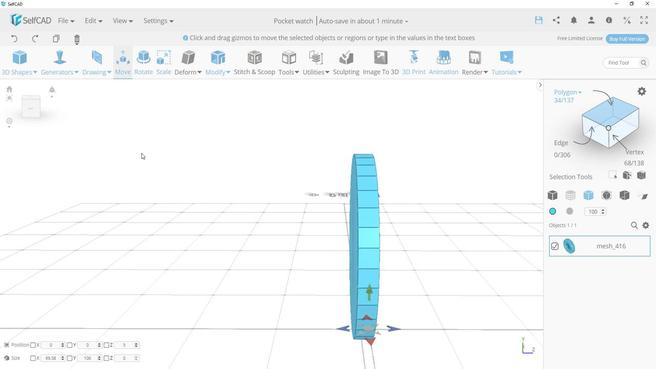 
Action: Mouse pressed left at (152, 162)
Screenshot: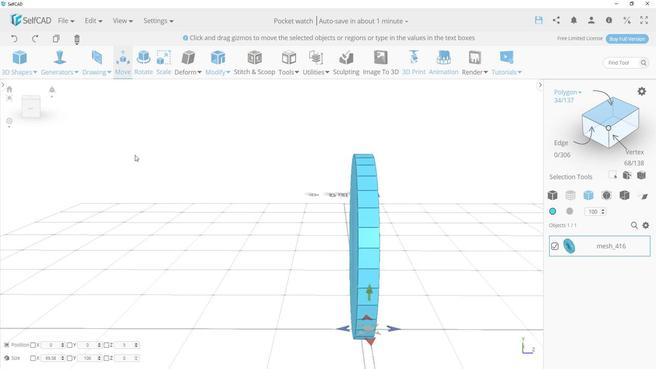 
Action: Mouse moved to (403, 329)
Screenshot: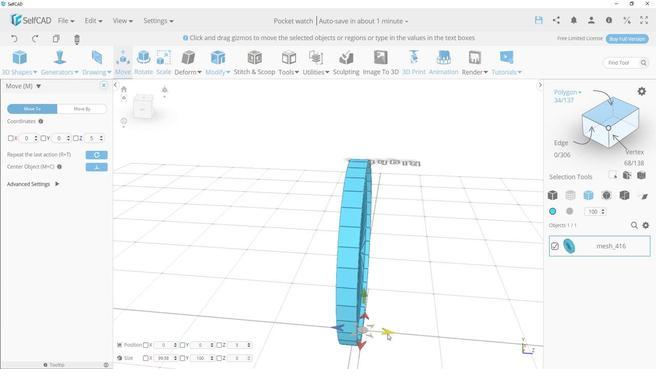 
Action: Mouse pressed left at (403, 329)
Screenshot: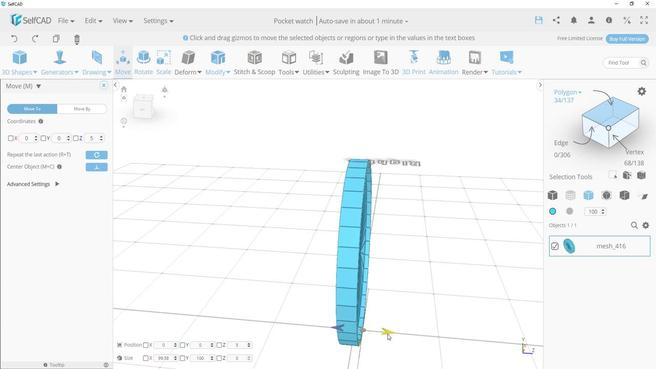 
Action: Mouse moved to (437, 276)
Screenshot: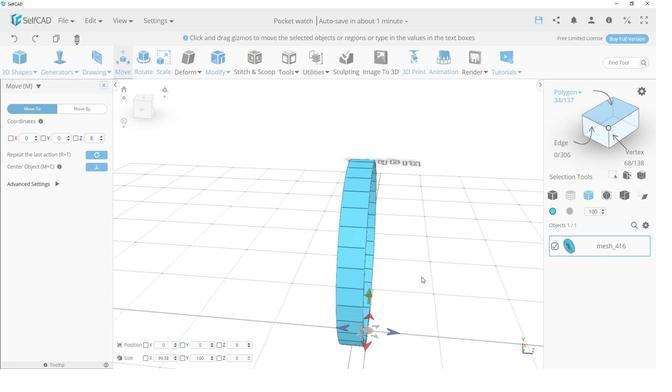 
Action: Mouse pressed left at (437, 276)
Screenshot: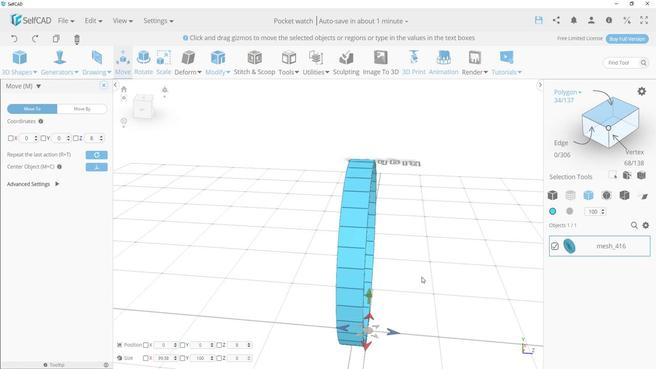 
Action: Mouse moved to (457, 253)
Screenshot: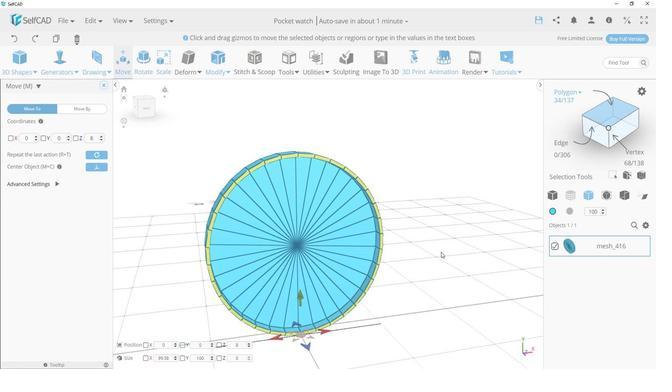 
Action: Mouse pressed left at (457, 253)
Screenshot: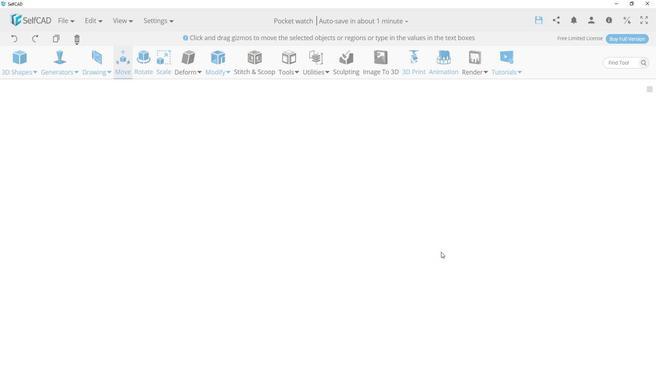 
Action: Mouse moved to (431, 271)
Screenshot: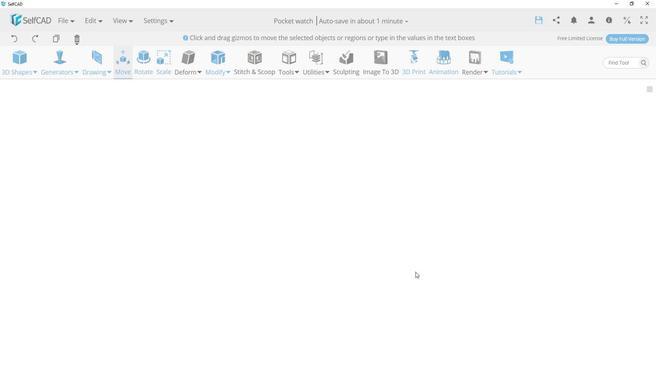 
Action: Mouse pressed left at (431, 271)
Screenshot: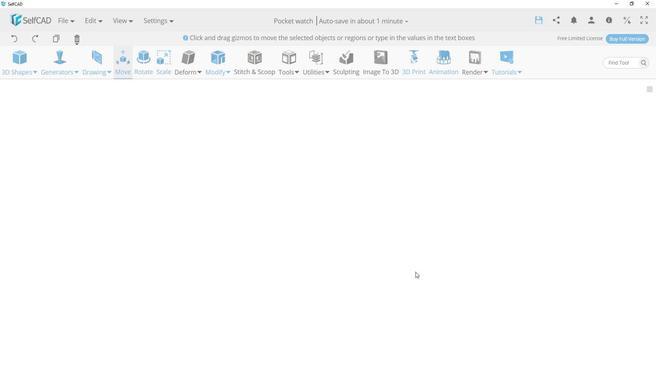 
Action: Mouse moved to (619, 136)
Screenshot: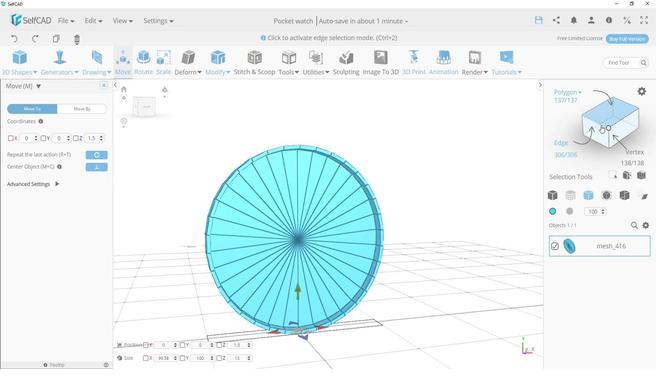 
Action: Mouse pressed left at (619, 136)
Screenshot: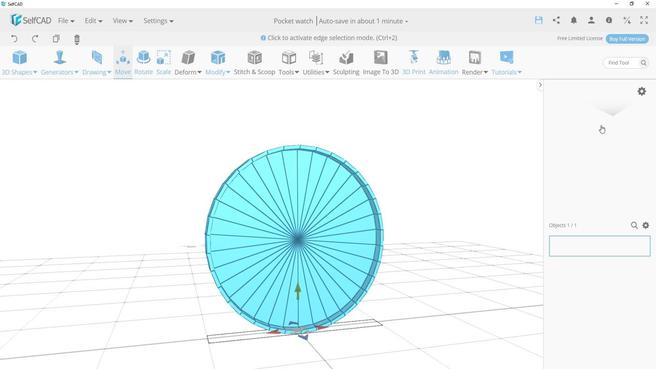 
Action: Mouse moved to (253, 174)
Screenshot: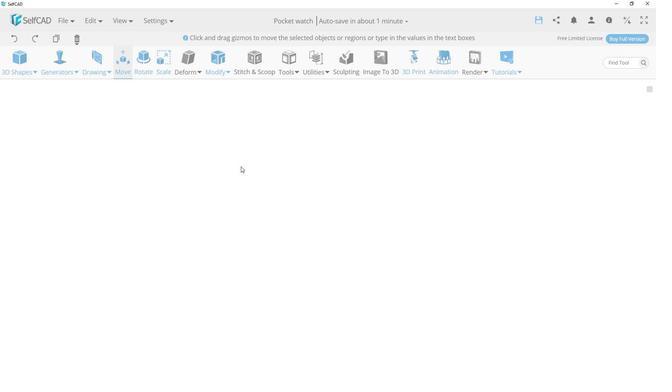 
Action: Mouse pressed left at (253, 174)
Screenshot: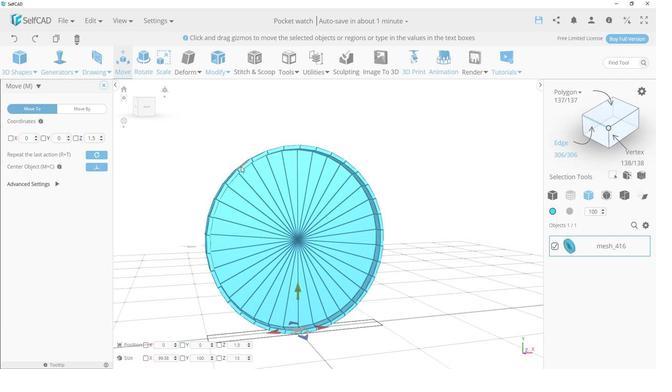 
Action: Mouse moved to (268, 165)
Screenshot: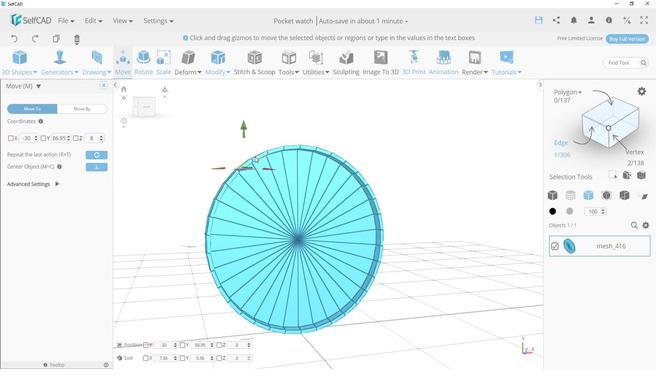 
Action: Mouse pressed left at (268, 165)
Screenshot: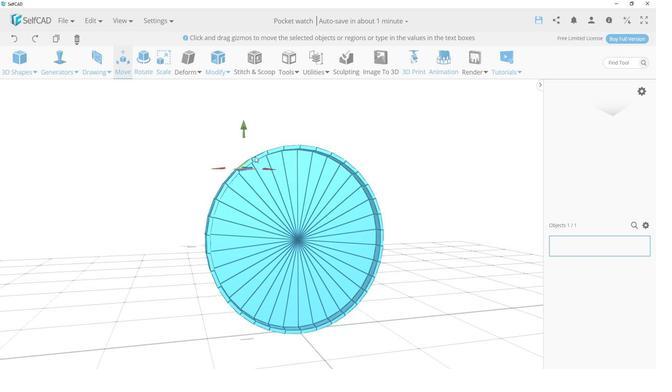 
Action: Mouse moved to (177, 177)
Screenshot: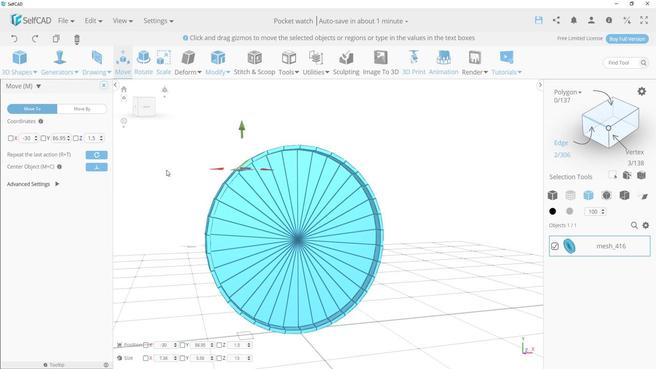 
Action: Mouse pressed left at (177, 177)
Screenshot: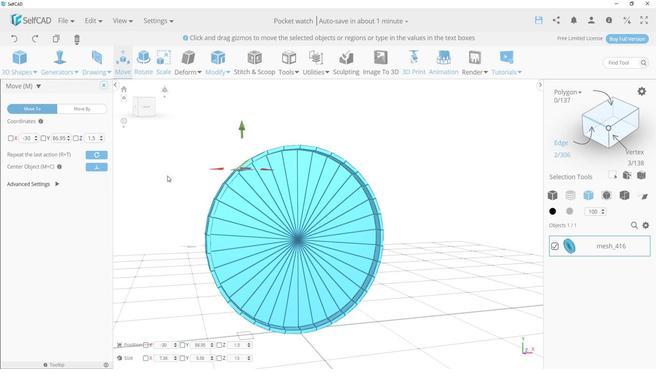 
Action: Mouse moved to (267, 187)
Screenshot: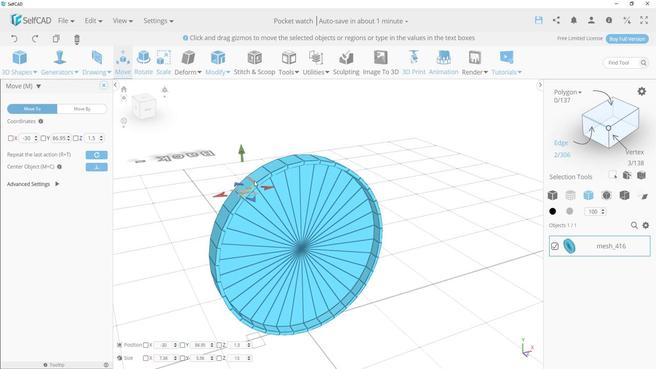 
Action: Mouse pressed left at (267, 187)
Screenshot: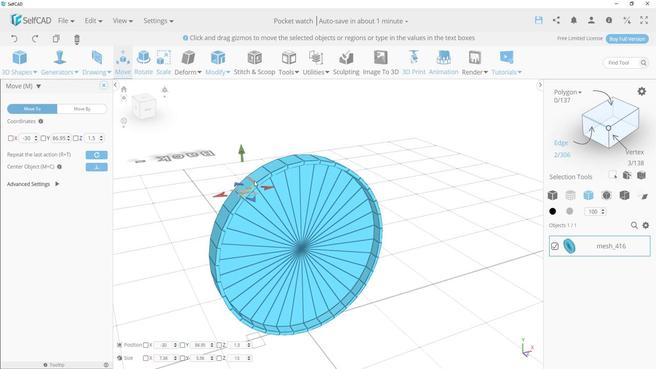 
Action: Mouse moved to (276, 185)
Screenshot: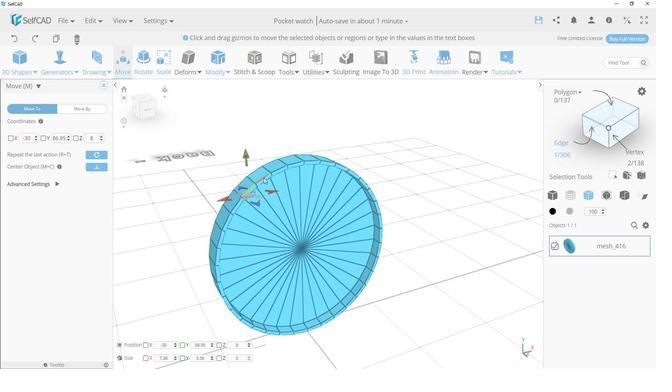 
Action: Mouse pressed left at (276, 185)
Screenshot: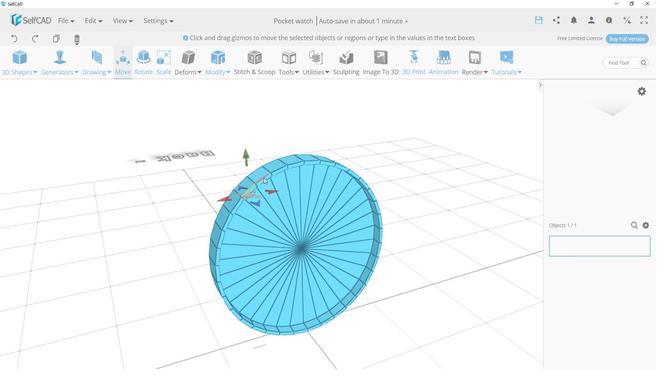 
Action: Mouse moved to (291, 178)
Screenshot: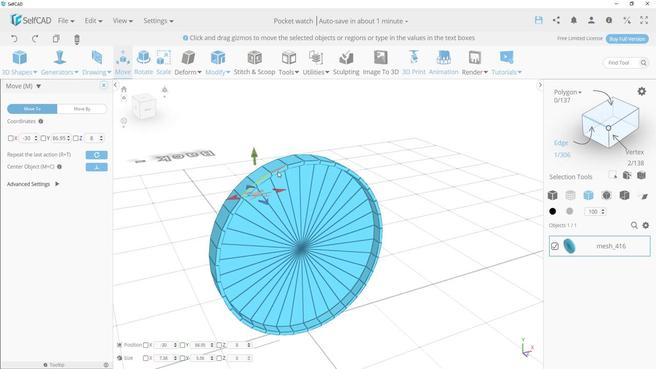 
Action: Mouse pressed left at (291, 178)
Screenshot: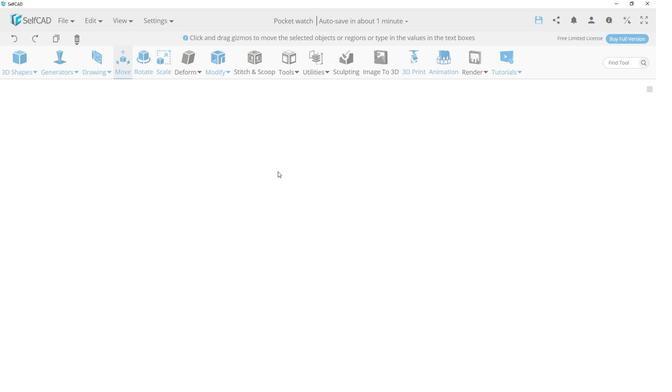 
Action: Mouse moved to (309, 172)
Screenshot: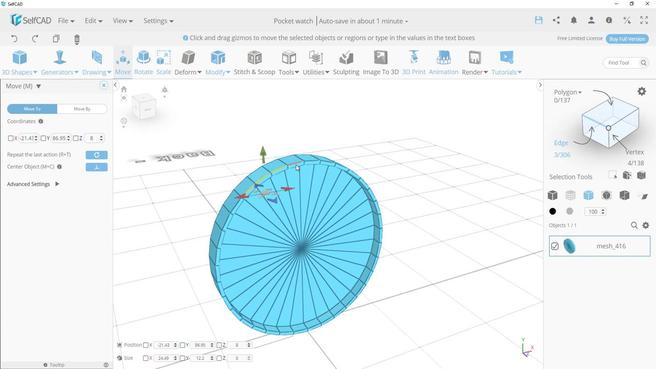 
Action: Mouse pressed left at (309, 172)
Screenshot: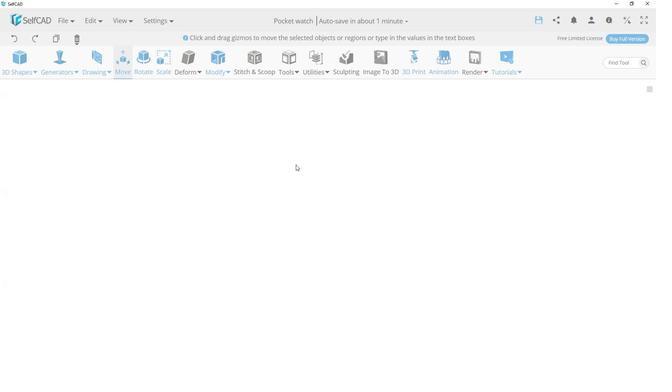 
Action: Mouse moved to (321, 169)
Screenshot: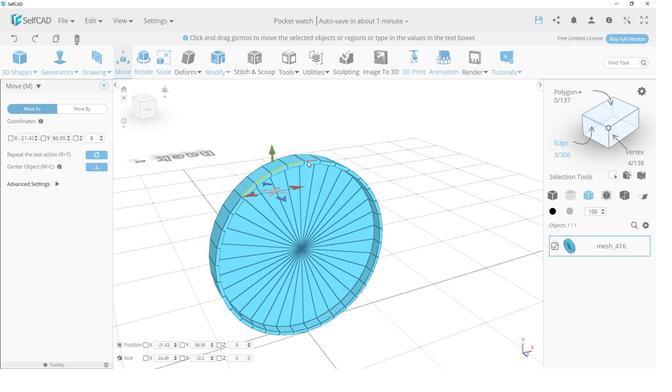 
Action: Mouse pressed left at (321, 169)
Screenshot: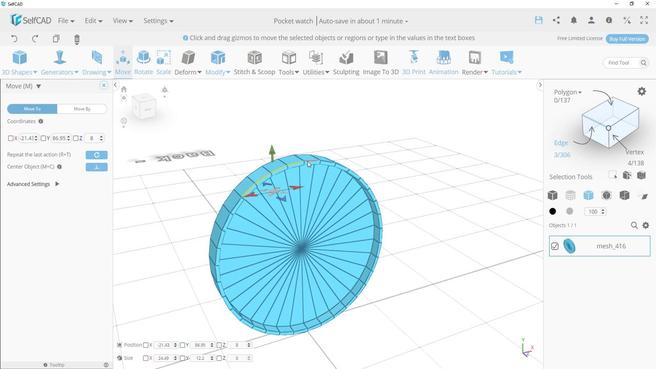 
Action: Mouse moved to (340, 168)
Screenshot: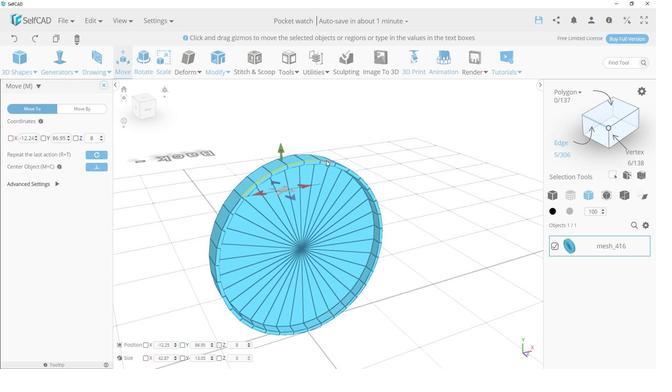 
Action: Mouse pressed left at (340, 168)
Screenshot: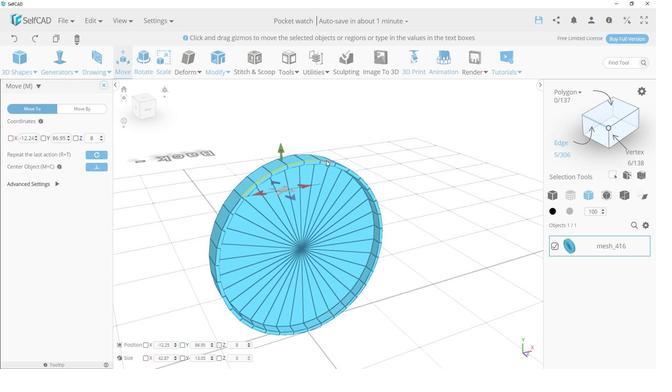
Action: Mouse moved to (357, 176)
Screenshot: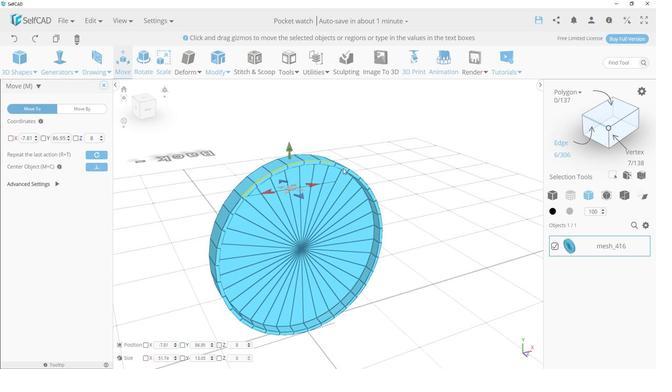 
Action: Mouse pressed left at (357, 176)
Screenshot: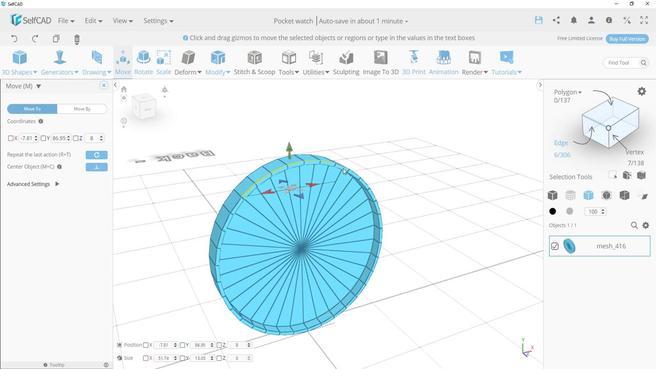 
Action: Mouse moved to (367, 178)
Screenshot: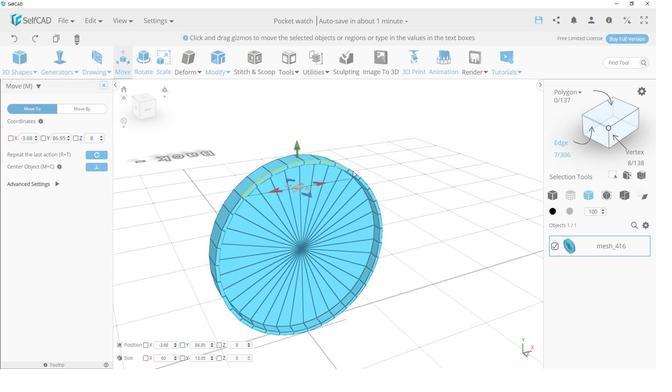 
Action: Mouse pressed left at (367, 178)
Screenshot: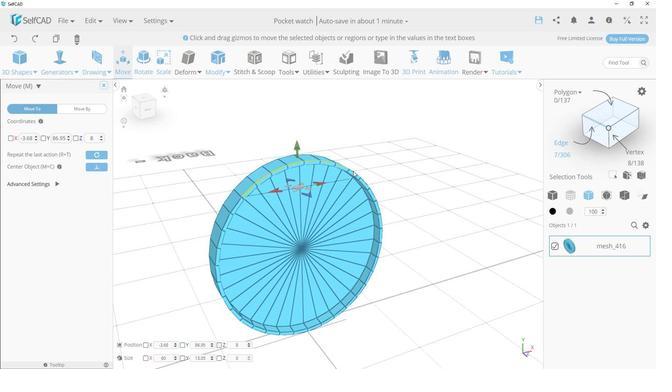 
Action: Mouse moved to (411, 186)
Screenshot: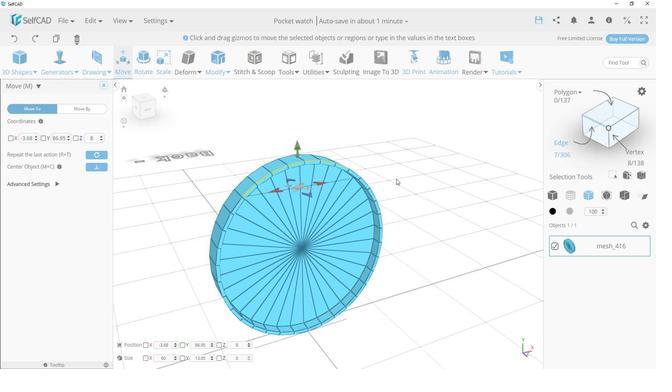 
Action: Mouse pressed left at (411, 186)
Screenshot: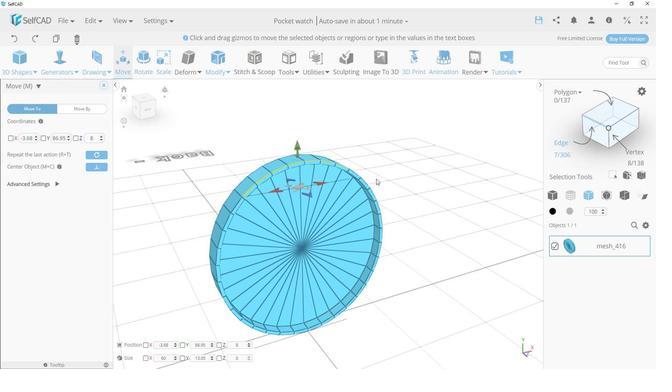 
Action: Mouse moved to (388, 173)
Screenshot: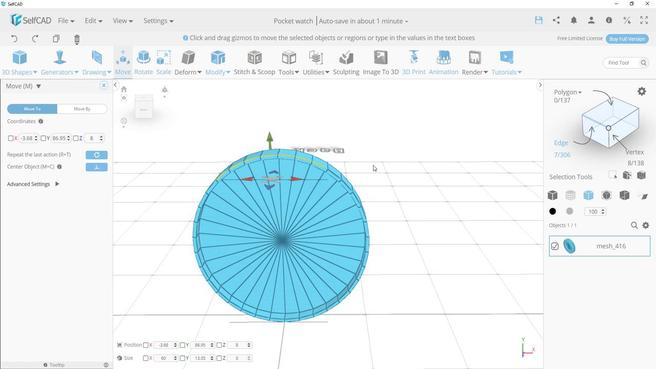 
Action: Mouse pressed left at (388, 173)
Screenshot: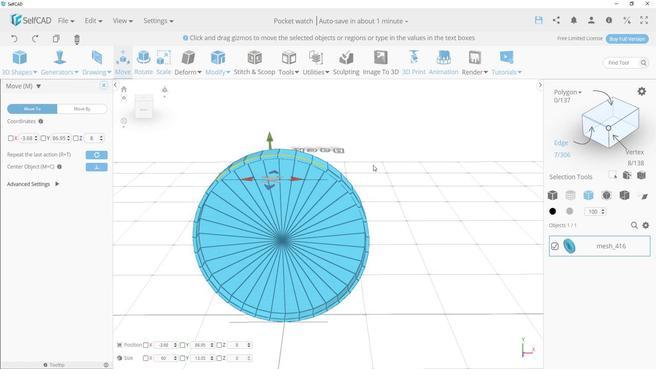 
Action: Mouse moved to (393, 190)
Screenshot: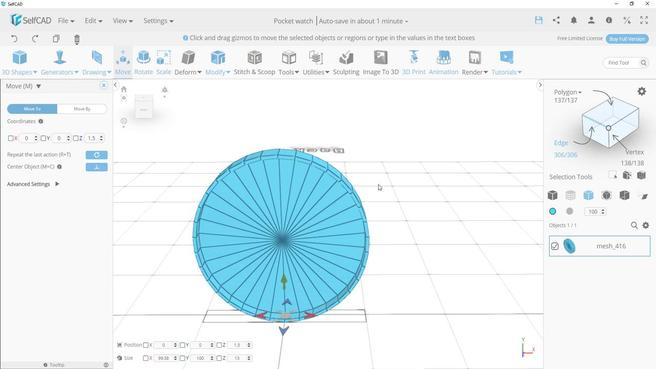 
Action: Mouse pressed left at (393, 190)
Screenshot: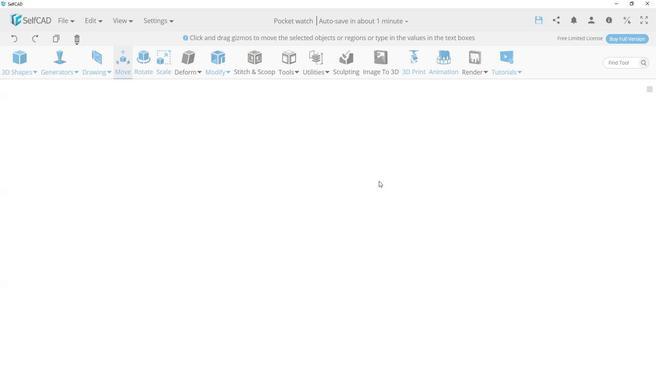 
Action: Mouse moved to (617, 125)
Screenshot: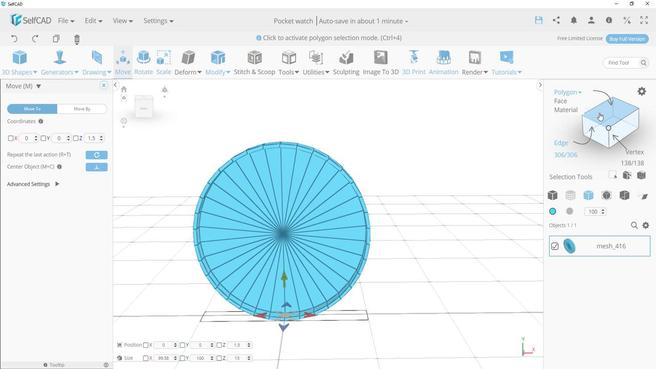 
Action: Mouse pressed left at (617, 125)
Screenshot: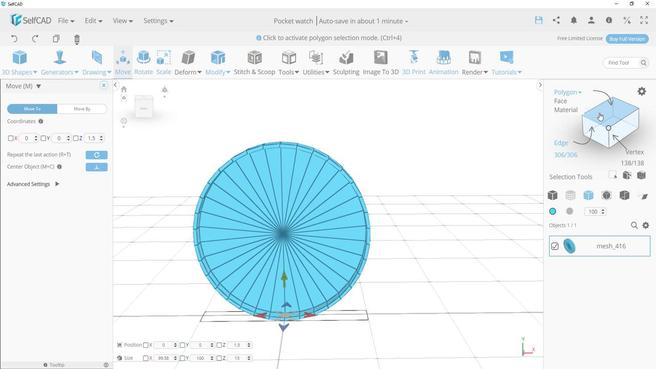 
Action: Mouse moved to (298, 156)
Screenshot: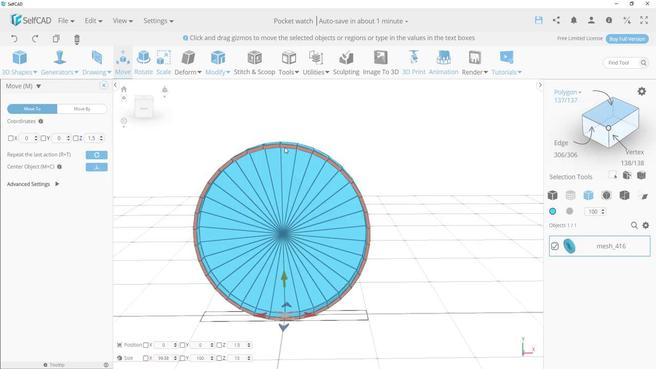
Action: Mouse pressed left at (298, 156)
Screenshot: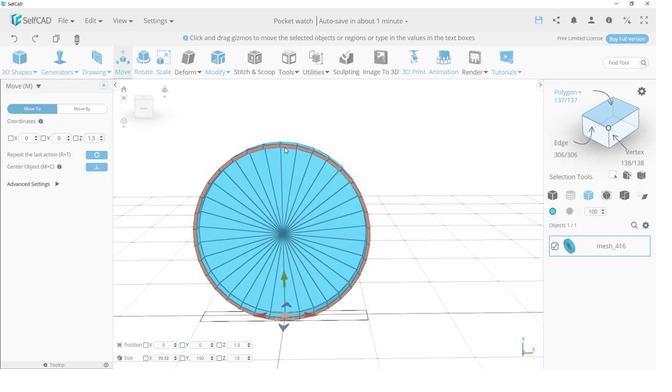 
Action: Mouse moved to (168, 209)
Screenshot: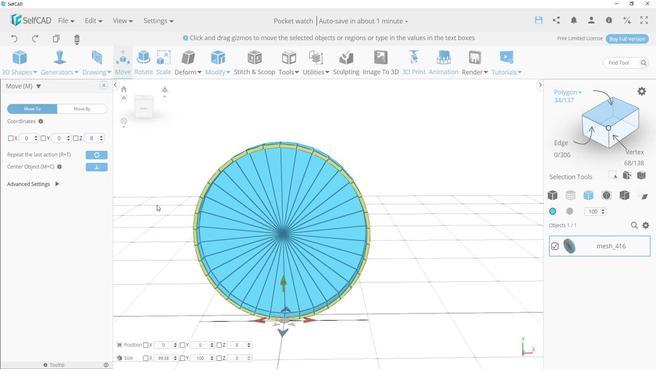
Action: Mouse pressed left at (168, 209)
Screenshot: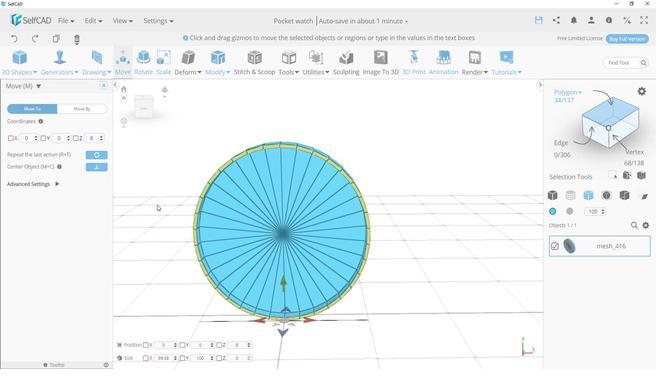 
Action: Mouse moved to (140, 350)
Screenshot: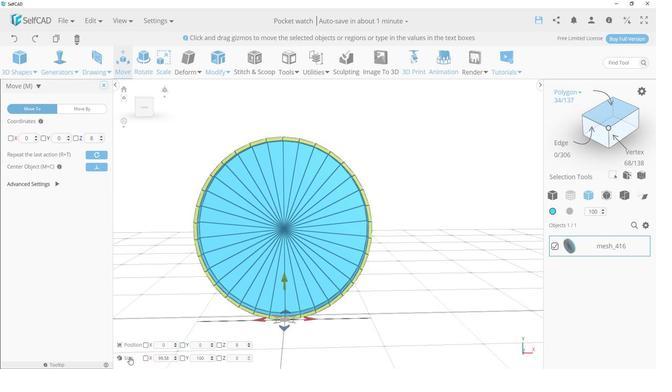 
Action: Mouse pressed left at (140, 350)
Screenshot: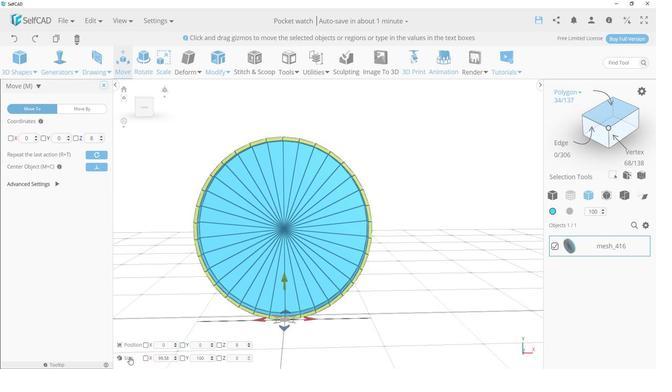 
Action: Mouse moved to (299, 233)
Screenshot: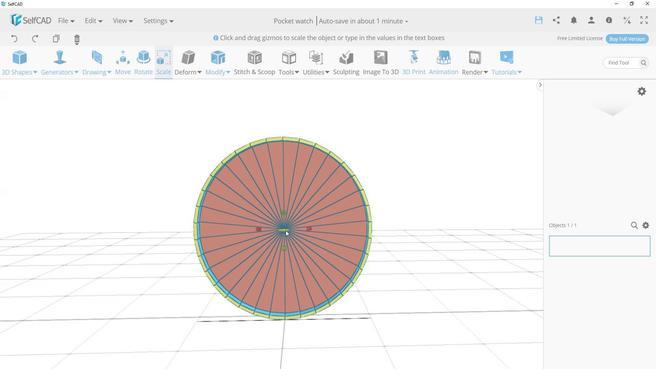 
Action: Mouse pressed left at (299, 233)
Screenshot: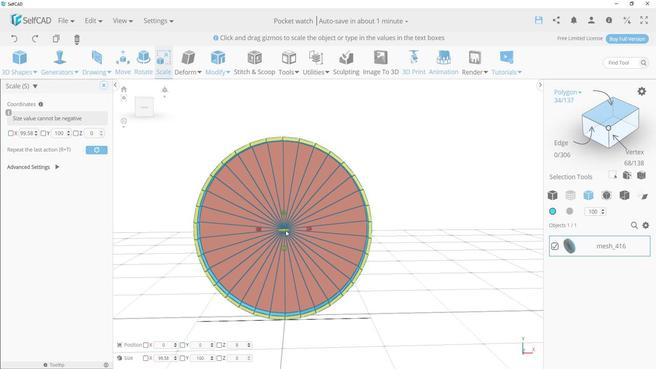 
Action: Mouse moved to (299, 234)
Screenshot: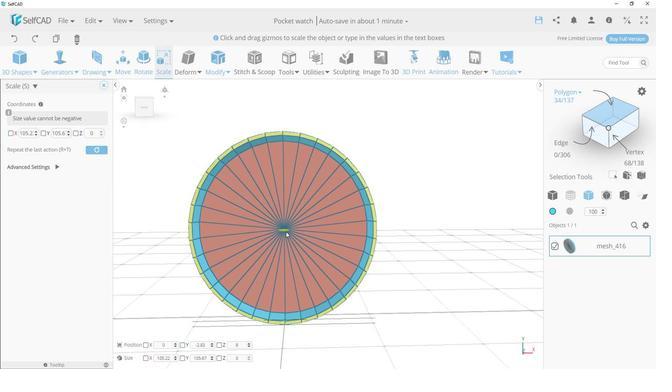 
Action: Key pressed ctrl+Z
Screenshot: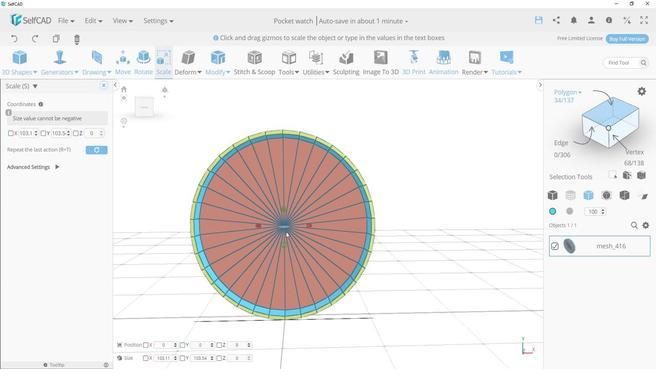 
Action: Mouse moved to (439, 230)
Screenshot: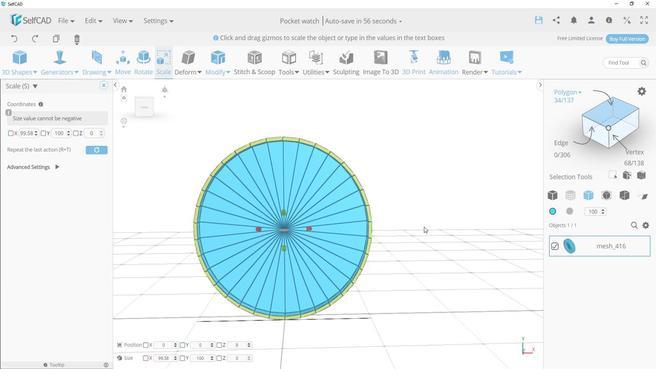 
Action: Mouse pressed left at (439, 230)
Screenshot: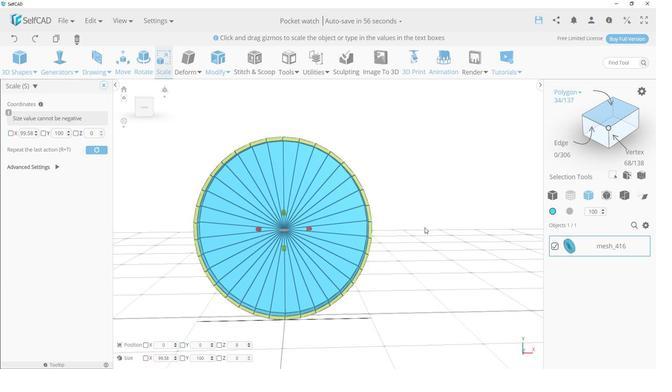 
Action: Mouse moved to (153, 182)
Screenshot: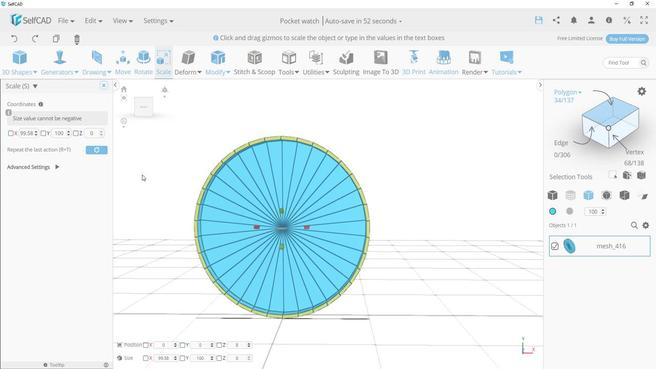 
Action: Mouse pressed left at (153, 182)
Screenshot: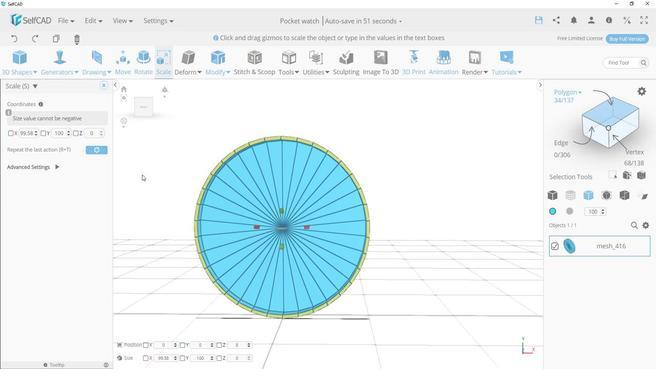 
Action: Mouse moved to (430, 183)
Screenshot: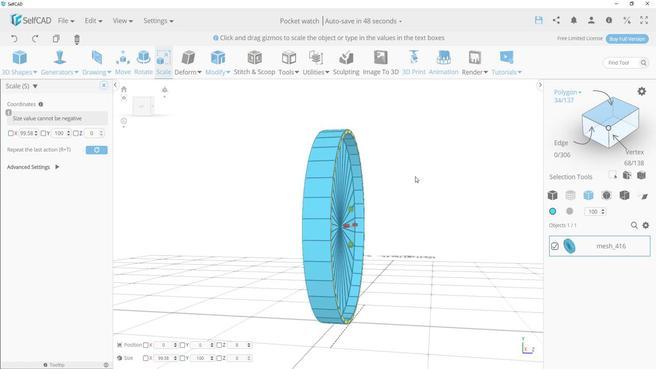 
Action: Mouse pressed left at (430, 183)
Screenshot: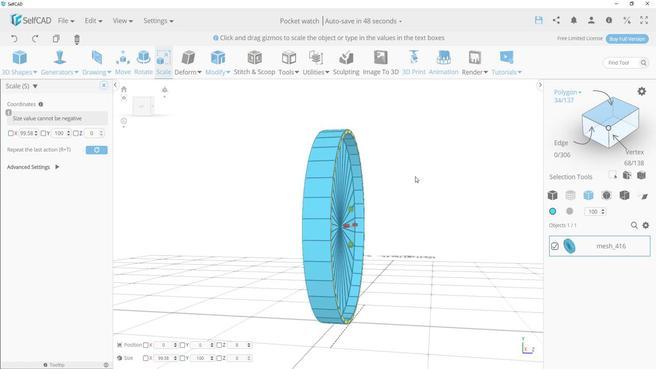 
Action: Mouse moved to (441, 186)
Screenshot: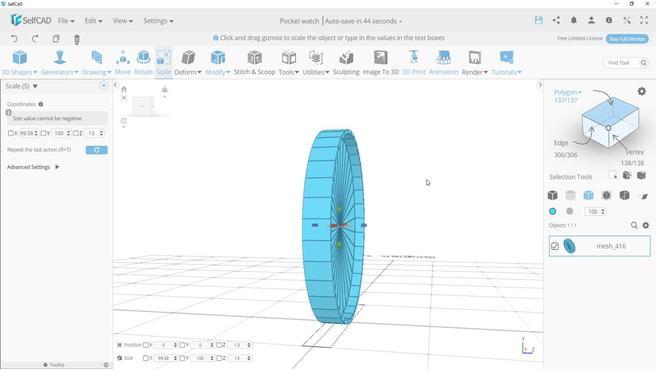 
Action: Mouse pressed left at (441, 186)
Screenshot: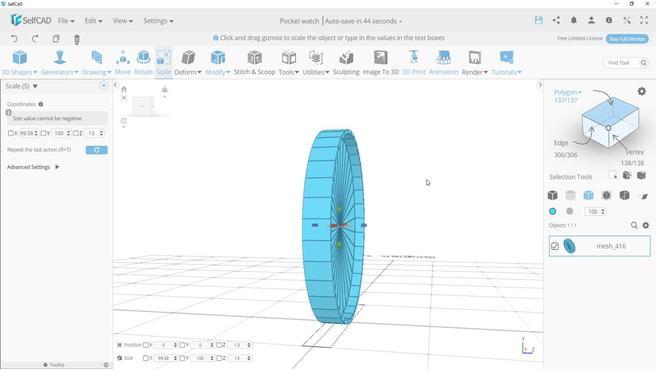 
Action: Mouse moved to (439, 176)
Screenshot: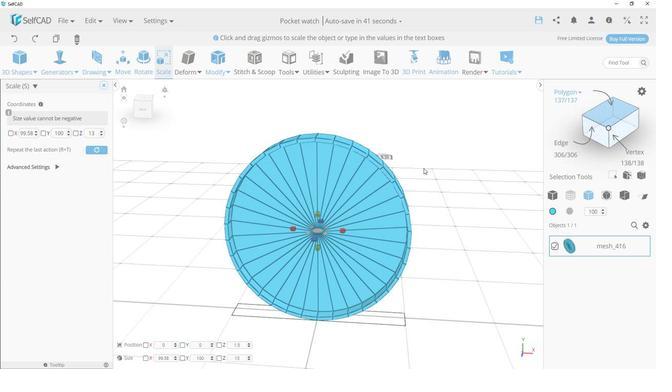 
Action: Mouse scrolled (439, 176) with delta (0, 0)
Screenshot: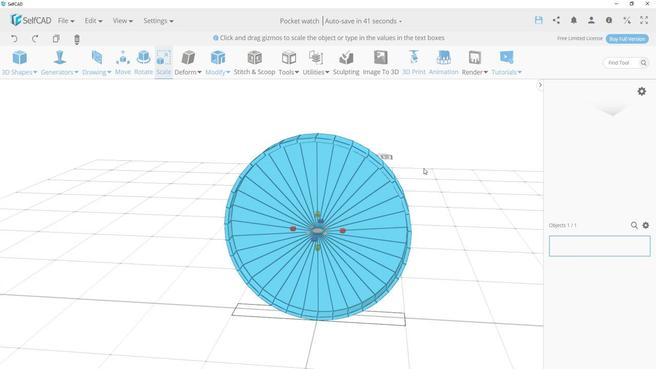 
Action: Mouse scrolled (439, 176) with delta (0, 0)
Screenshot: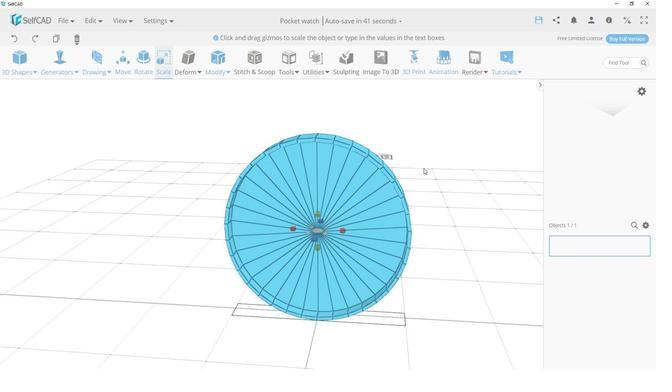 
Action: Mouse scrolled (439, 176) with delta (0, 0)
Screenshot: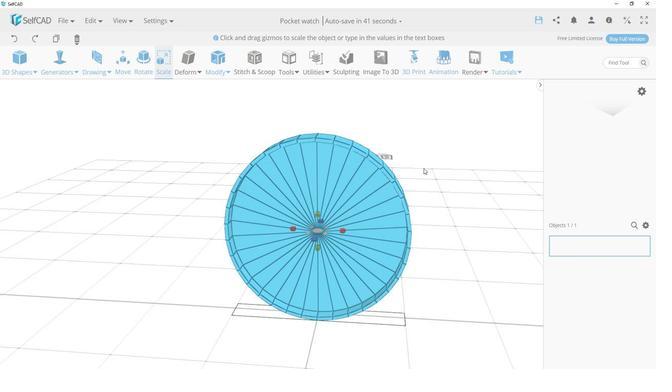 
Action: Mouse moved to (439, 198)
Screenshot: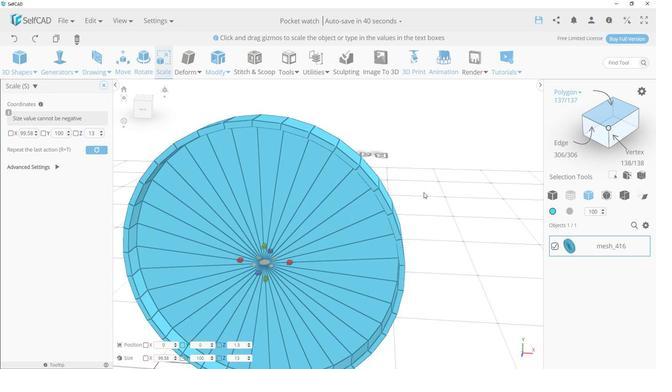 
Action: Mouse pressed left at (439, 198)
Screenshot: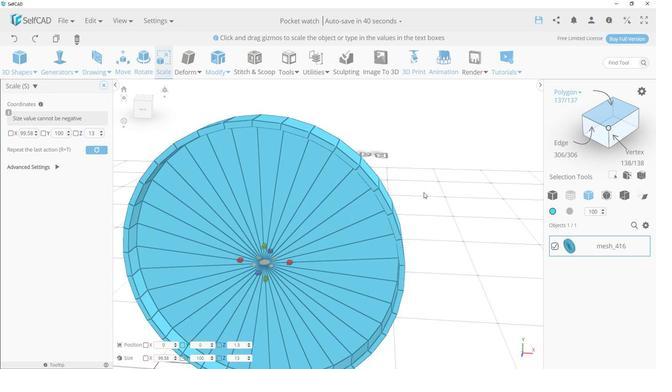 
Action: Mouse moved to (439, 190)
Screenshot: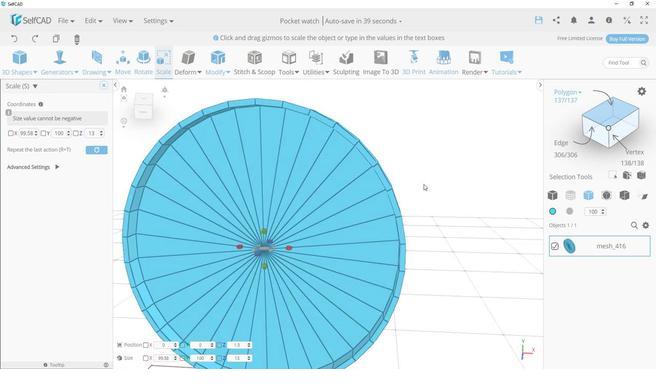 
Action: Mouse scrolled (439, 190) with delta (0, 0)
Screenshot: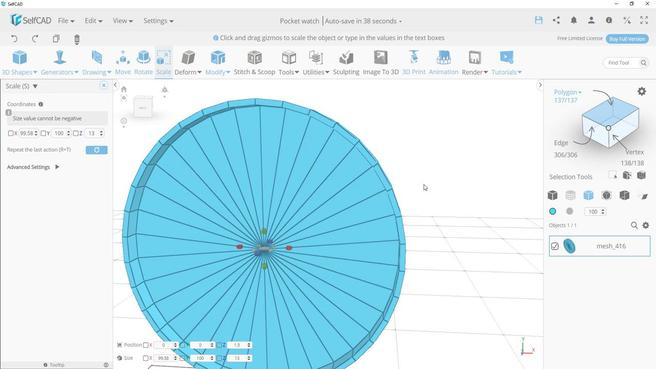
Action: Mouse scrolled (439, 190) with delta (0, 0)
Screenshot: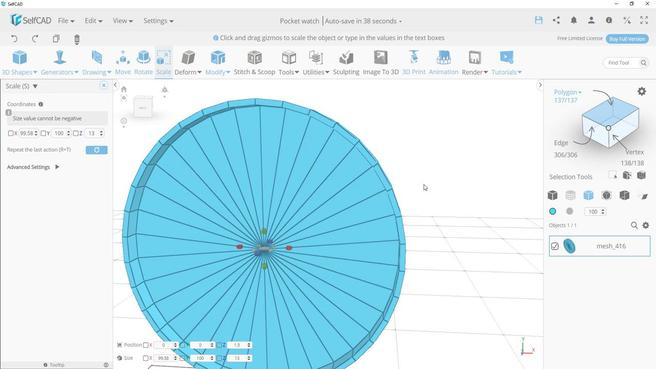 
Action: Mouse scrolled (439, 190) with delta (0, 0)
Screenshot: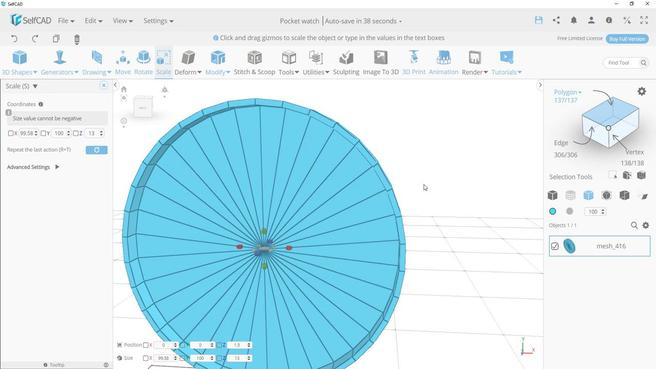 
Action: Mouse scrolled (439, 190) with delta (0, 0)
Screenshot: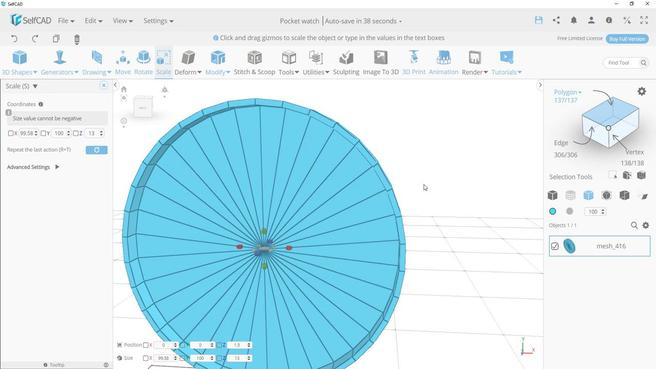 
Action: Mouse scrolled (439, 190) with delta (0, 0)
Screenshot: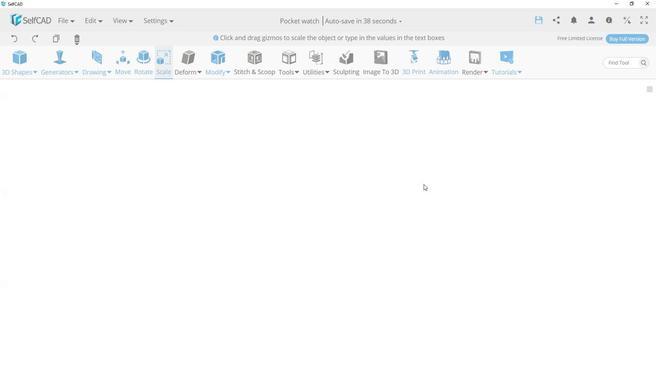 
Action: Mouse scrolled (439, 190) with delta (0, 0)
Screenshot: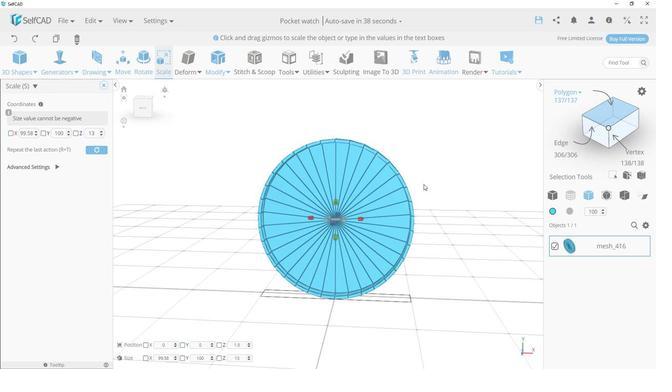
Action: Mouse moved to (46, 159)
Screenshot: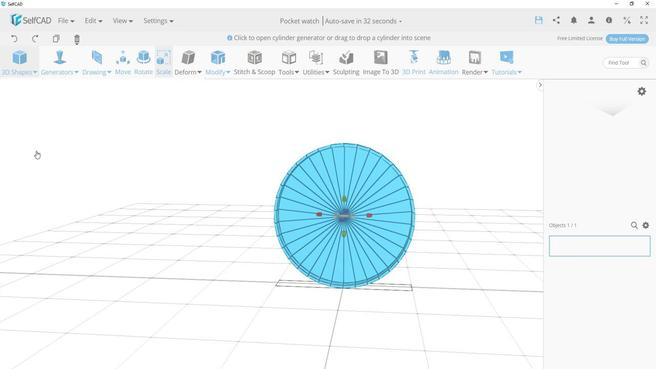 
Action: Mouse pressed left at (46, 159)
Screenshot: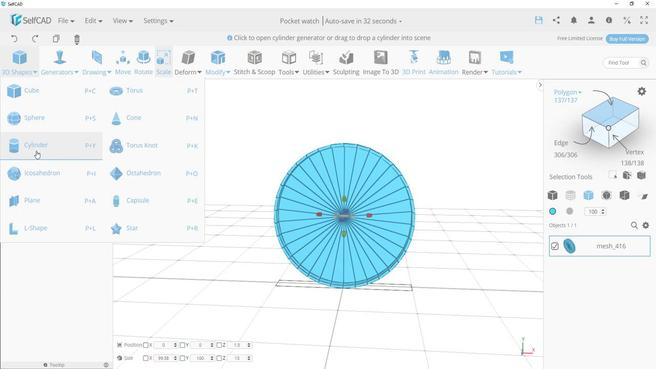 
Action: Mouse moved to (31, 143)
Screenshot: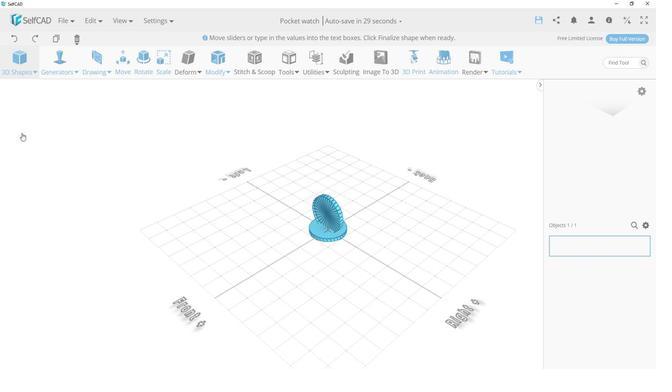 
Action: Mouse pressed left at (31, 143)
Screenshot: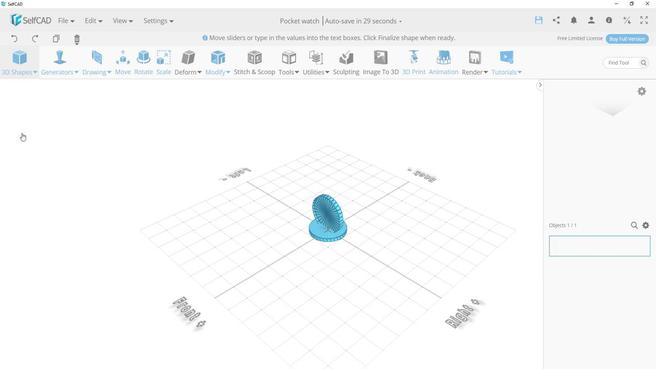 
Action: Mouse moved to (22, 143)
Screenshot: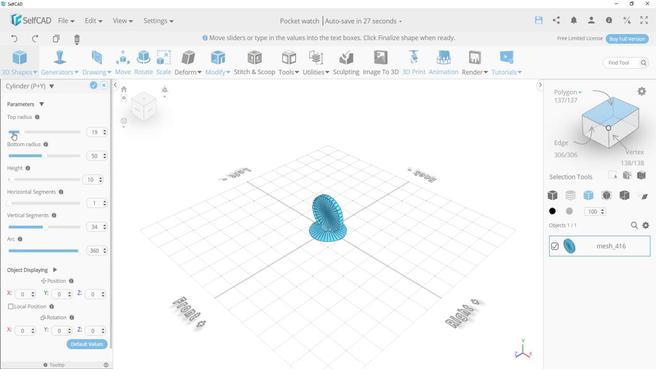 
Action: Mouse pressed left at (22, 143)
Screenshot: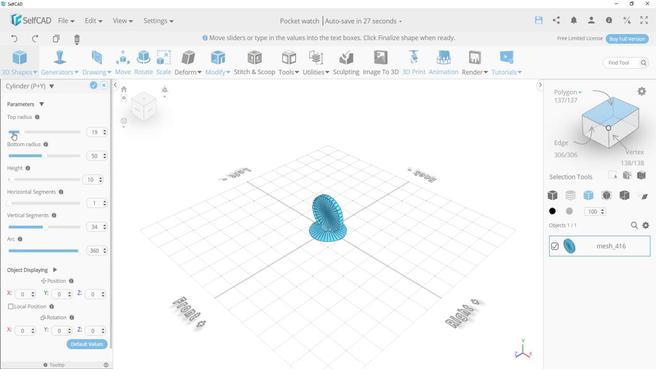 
Action: Mouse moved to (117, 141)
Screenshot: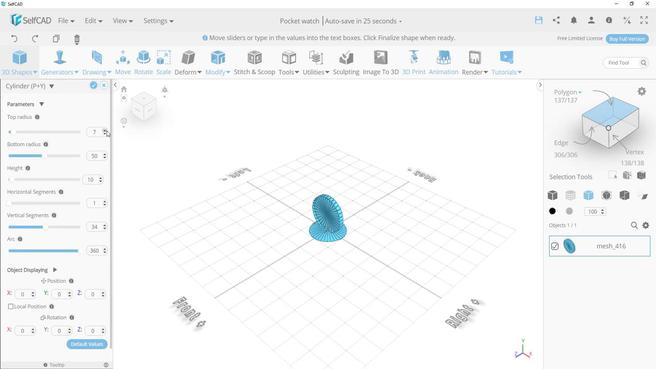 
Action: Mouse pressed left at (117, 141)
Screenshot: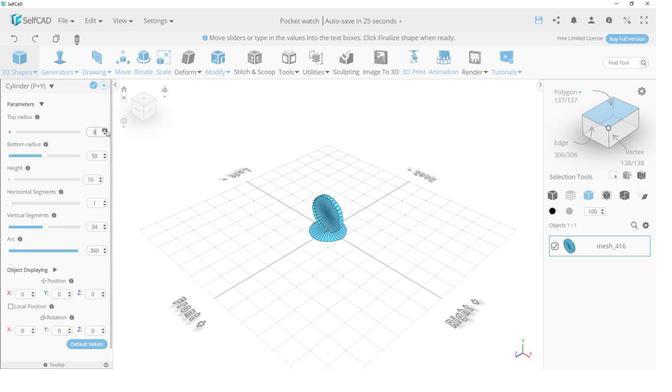 
Action: Mouse pressed left at (117, 141)
Screenshot: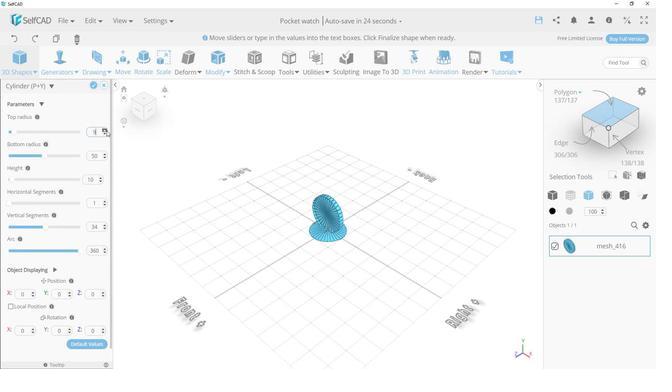 
Action: Mouse pressed left at (117, 141)
Screenshot: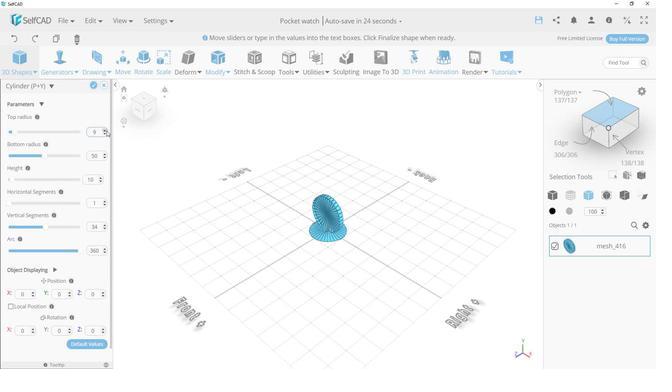 
Action: Mouse moved to (23, 164)
Screenshot: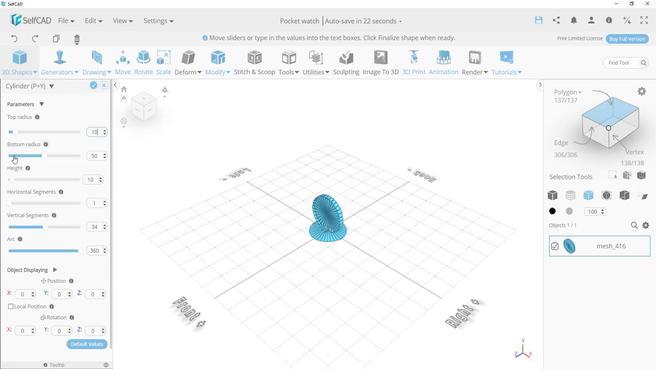 
Action: Mouse pressed left at (23, 164)
Screenshot: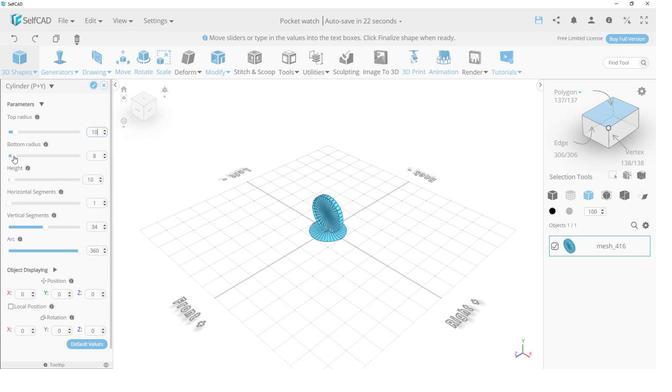 
Action: Mouse moved to (113, 163)
Screenshot: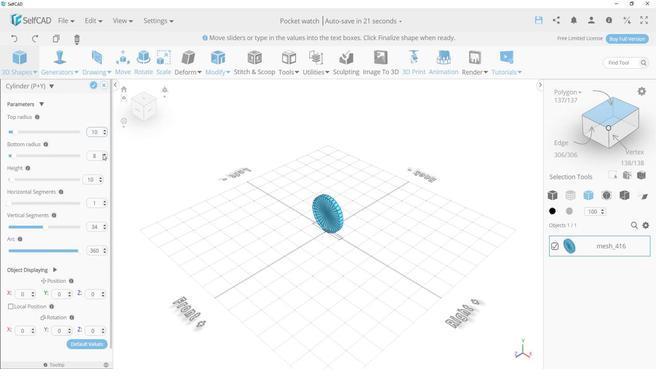 
Action: Mouse pressed left at (113, 163)
Screenshot: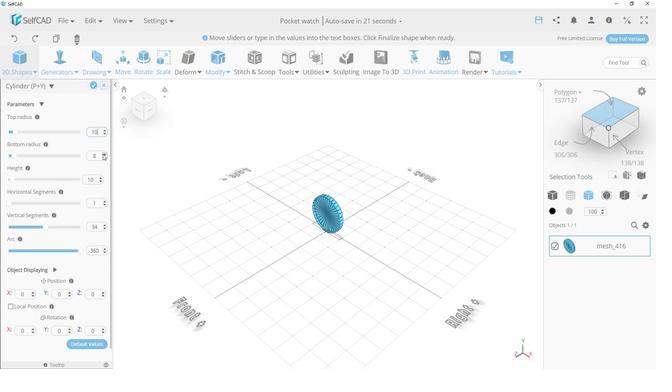
Action: Mouse pressed left at (113, 163)
Screenshot: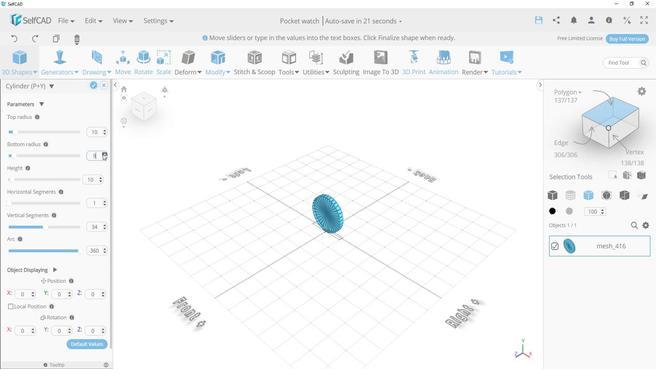 
Action: Mouse moved to (20, 186)
Screenshot: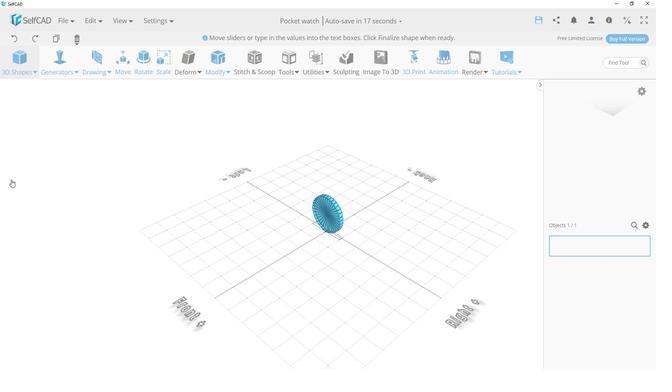 
Action: Mouse pressed left at (20, 186)
Screenshot: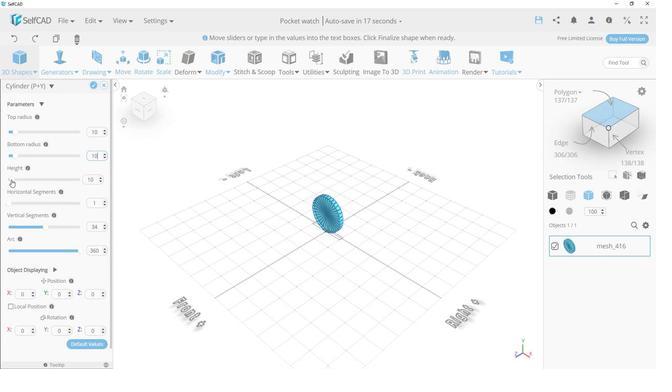 
Action: Mouse moved to (110, 189)
Screenshot: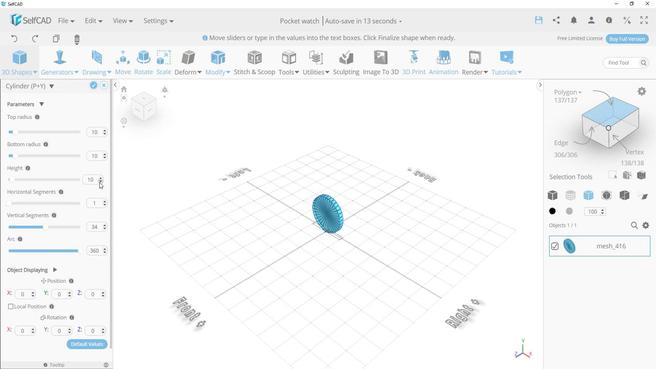 
Action: Mouse pressed left at (110, 189)
Screenshot: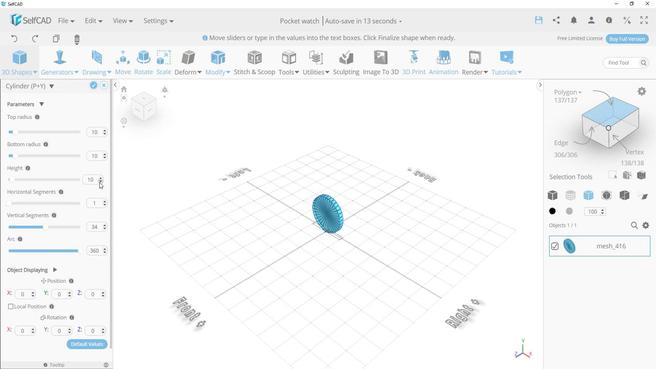 
Action: Mouse pressed left at (110, 189)
Screenshot: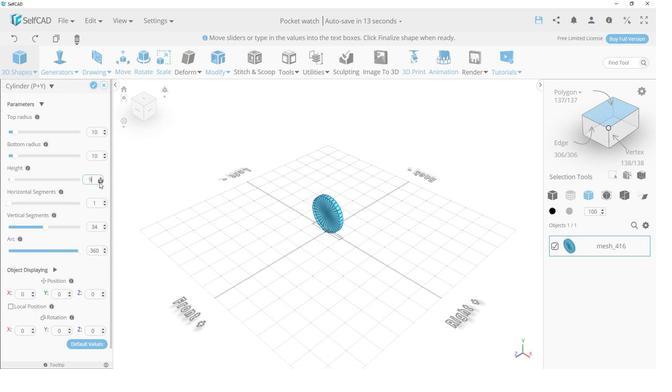 
Action: Mouse pressed left at (110, 189)
Screenshot: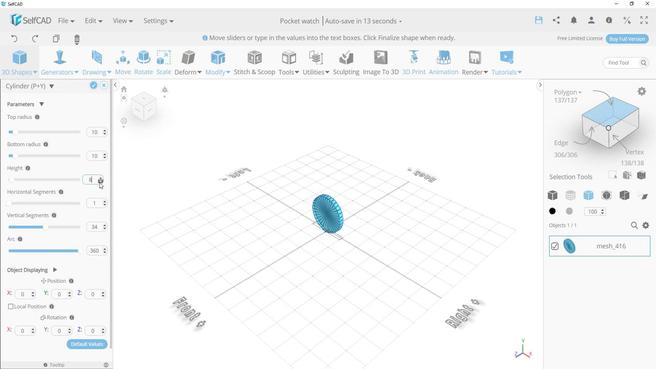 
Action: Mouse pressed left at (110, 189)
Screenshot: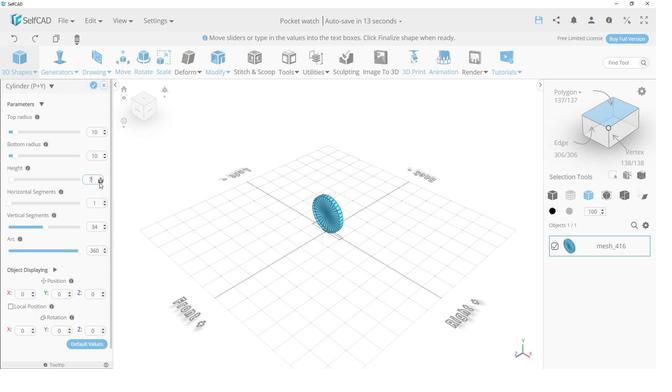 
Action: Mouse pressed left at (110, 189)
Screenshot: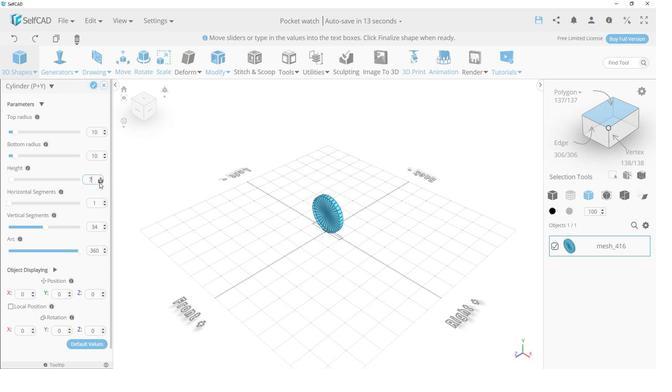 
Action: Mouse moved to (101, 99)
Screenshot: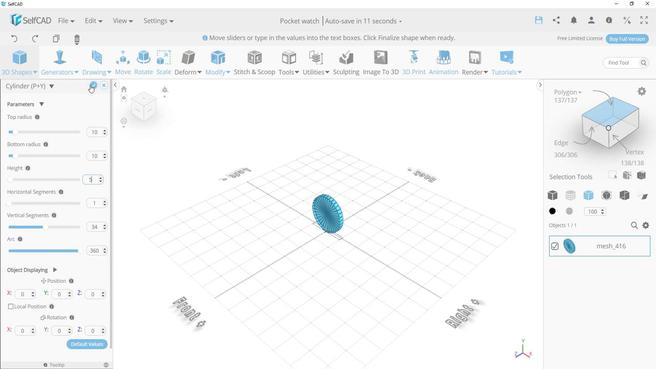 
Action: Mouse pressed left at (101, 99)
Screenshot: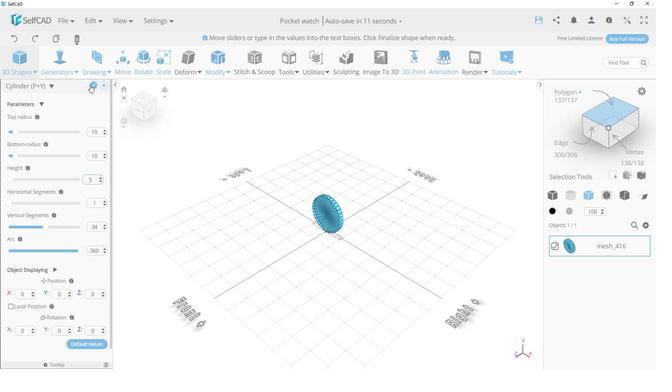 
Action: Mouse moved to (129, 81)
Screenshot: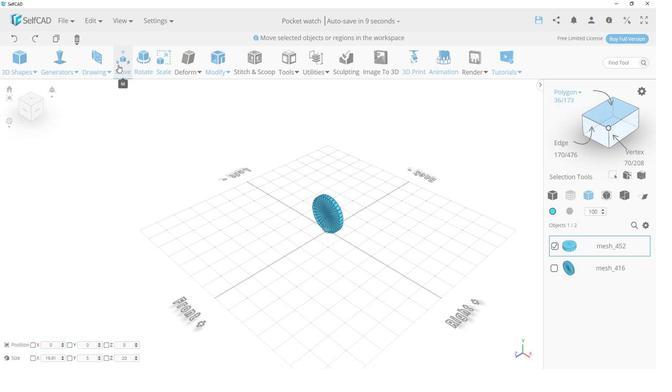 
Action: Mouse pressed left at (129, 81)
Screenshot: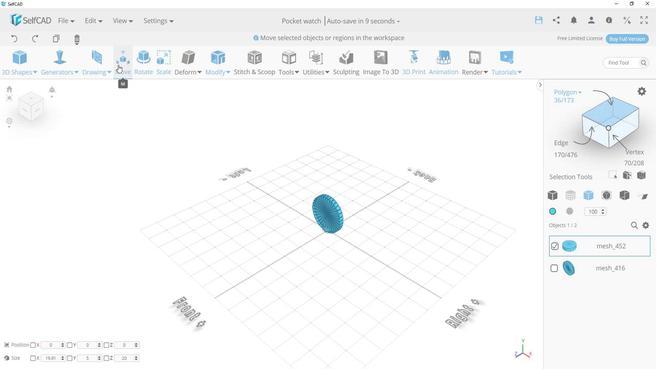 
Action: Mouse moved to (340, 200)
Screenshot: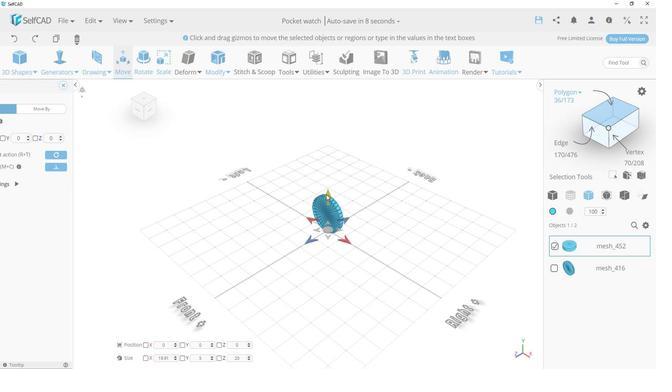 
Action: Mouse pressed left at (340, 200)
Screenshot: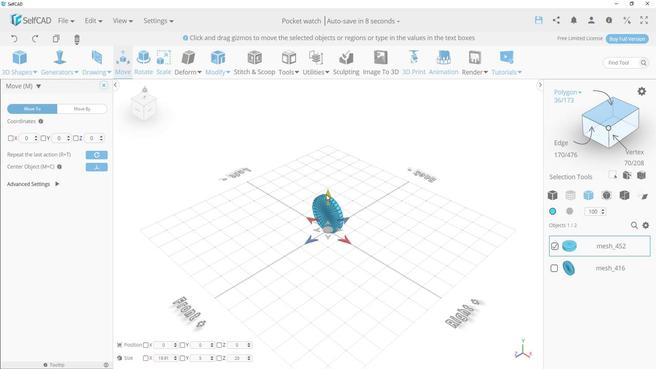 
Action: Mouse moved to (349, 172)
Screenshot: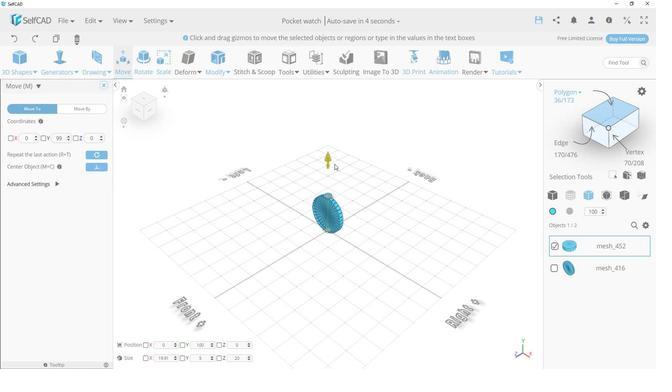 
Action: Mouse scrolled (349, 172) with delta (0, 0)
Screenshot: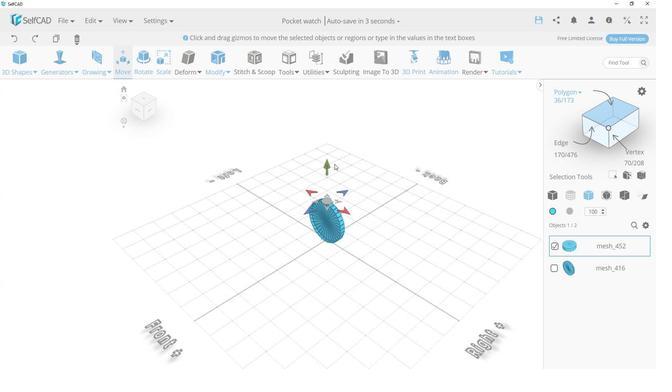 
Action: Mouse scrolled (349, 172) with delta (0, 0)
Screenshot: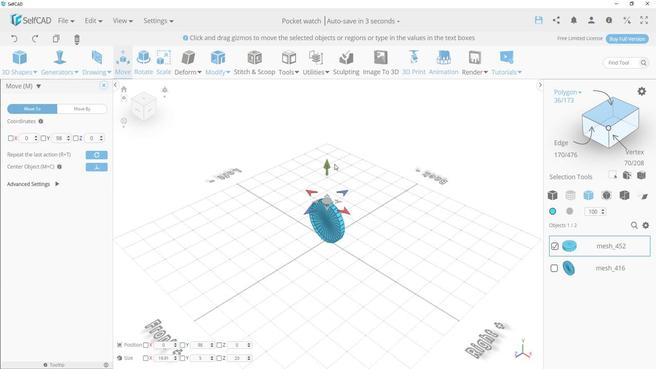 
Action: Mouse scrolled (349, 172) with delta (0, 0)
Screenshot: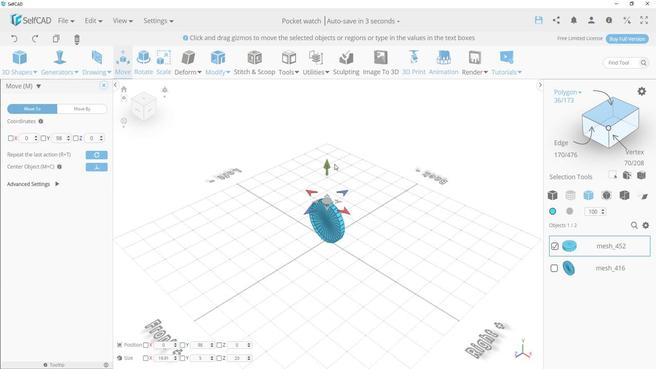 
Action: Mouse scrolled (349, 172) with delta (0, 0)
Screenshot: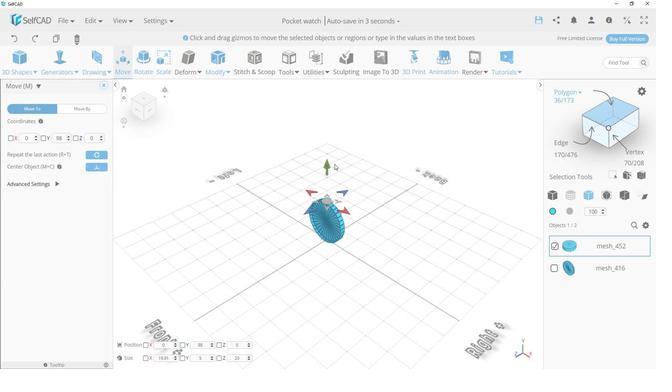 
Action: Mouse scrolled (349, 172) with delta (0, 0)
Screenshot: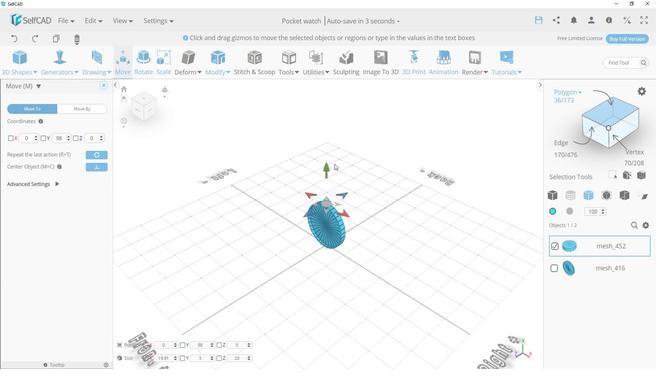 
Action: Mouse scrolled (349, 172) with delta (0, 0)
Screenshot: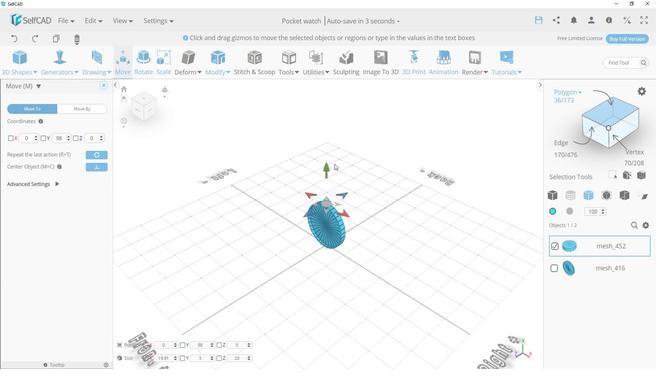 
Action: Mouse scrolled (349, 172) with delta (0, 0)
Screenshot: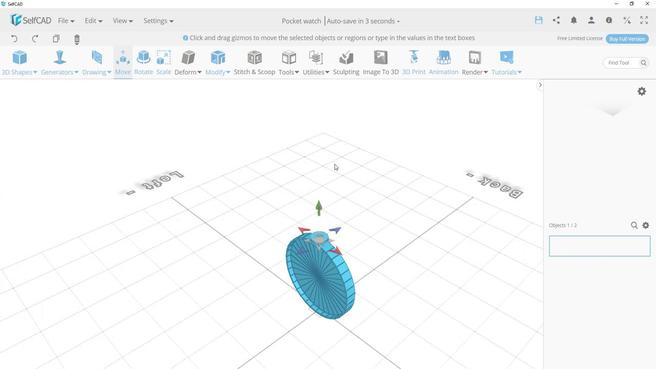 
Action: Mouse scrolled (349, 172) with delta (0, 0)
Screenshot: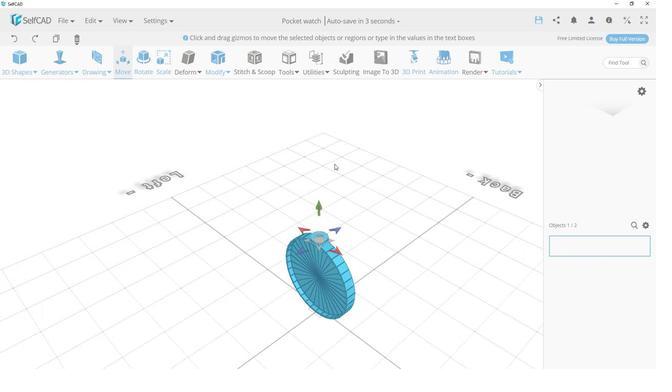 
Action: Mouse scrolled (349, 172) with delta (0, 0)
Screenshot: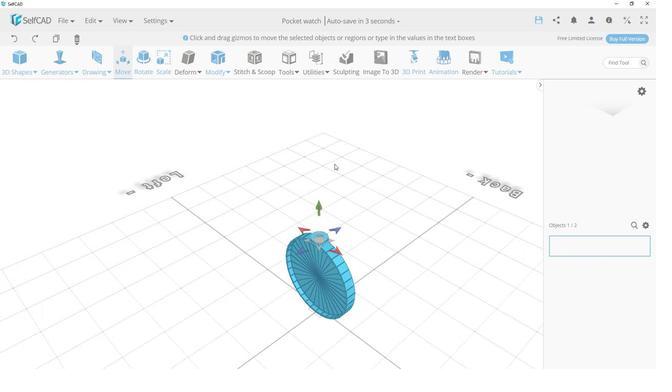 
Action: Mouse scrolled (349, 172) with delta (0, 0)
Screenshot: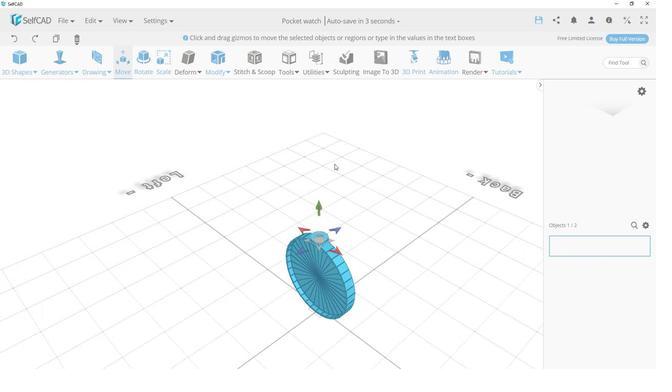 
Action: Mouse scrolled (349, 172) with delta (0, 0)
Screenshot: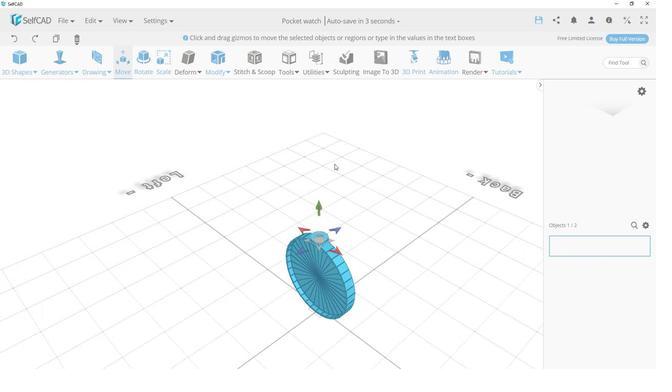 
Action: Mouse scrolled (349, 172) with delta (0, 0)
Screenshot: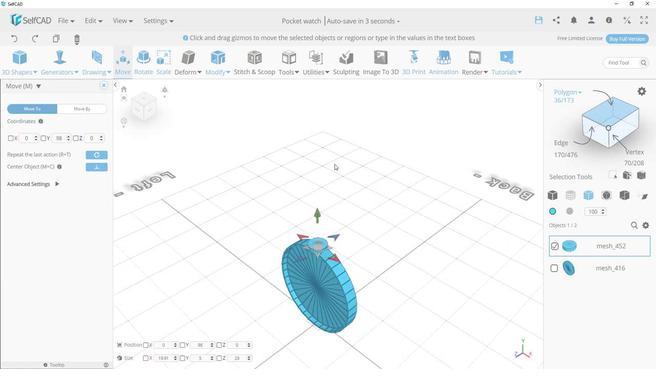 
Action: Mouse scrolled (349, 172) with delta (0, 0)
Screenshot: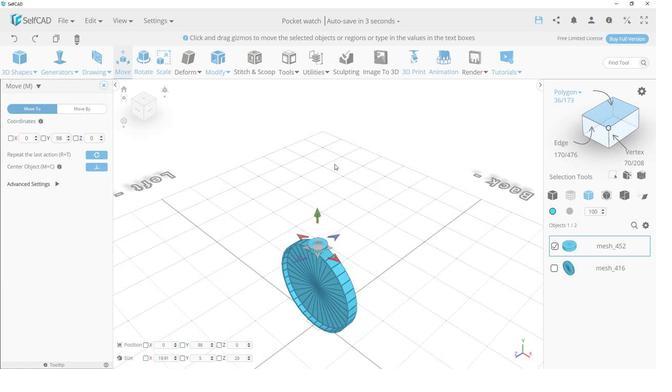 
Action: Mouse scrolled (349, 172) with delta (0, 0)
Screenshot: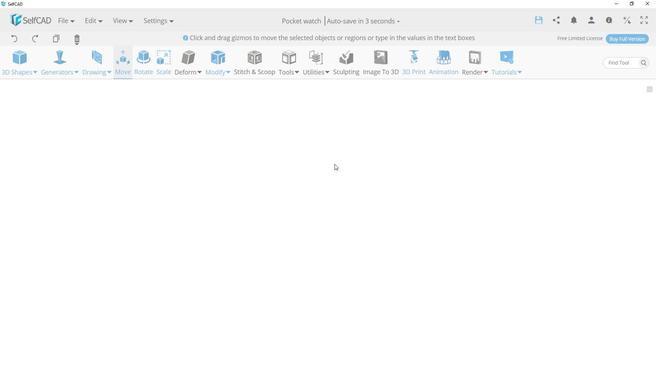 
Action: Mouse scrolled (349, 172) with delta (0, 0)
Screenshot: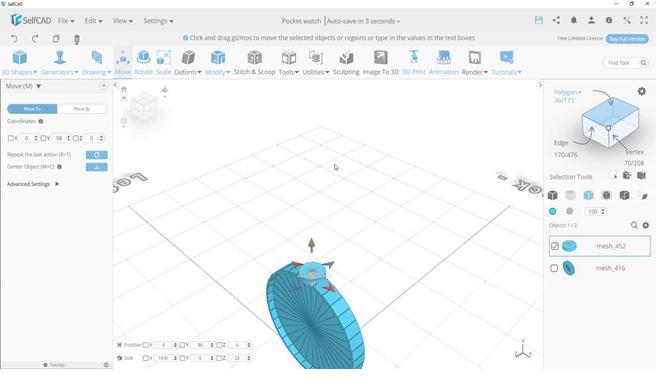 
Action: Mouse scrolled (349, 172) with delta (0, 0)
Screenshot: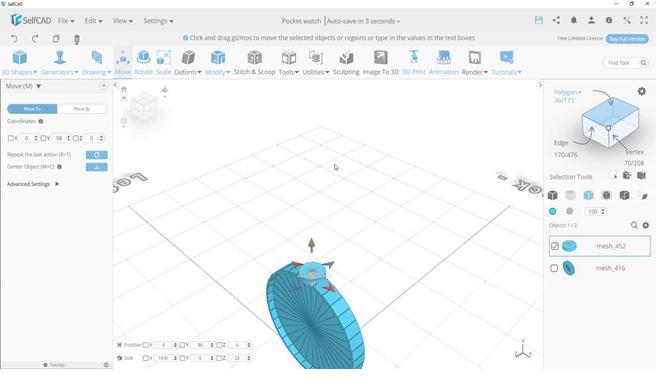 
Action: Mouse scrolled (349, 172) with delta (0, 0)
Screenshot: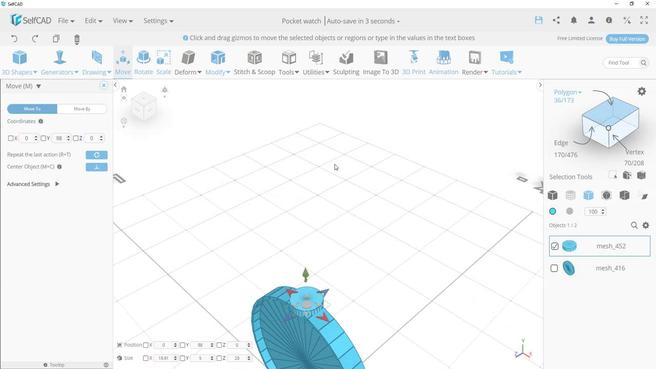 
Action: Mouse scrolled (349, 172) with delta (0, 0)
Screenshot: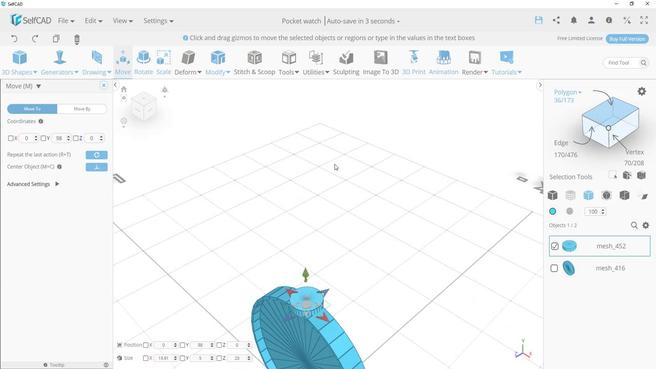 
Action: Mouse moved to (353, 193)
Screenshot: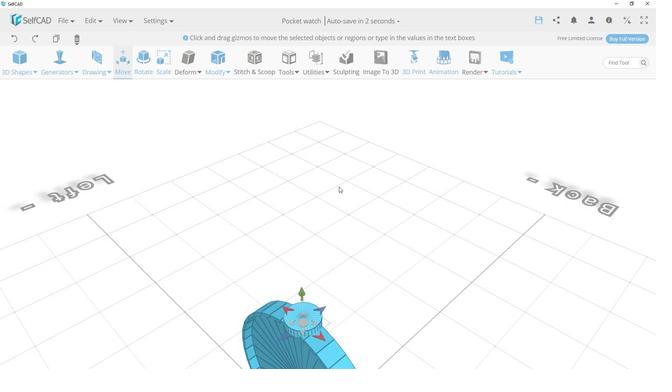 
Action: Mouse pressed left at (353, 193)
Screenshot: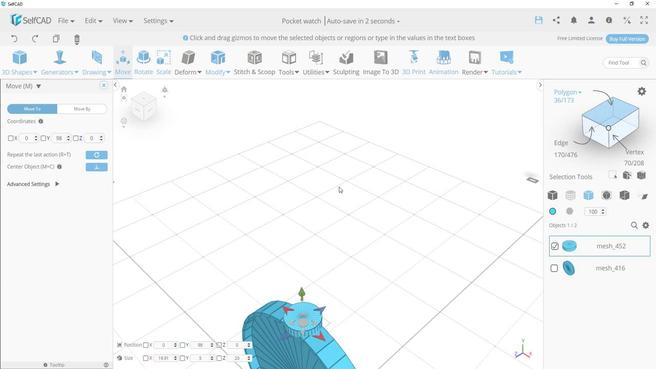 
Action: Mouse moved to (136, 352)
Screenshot: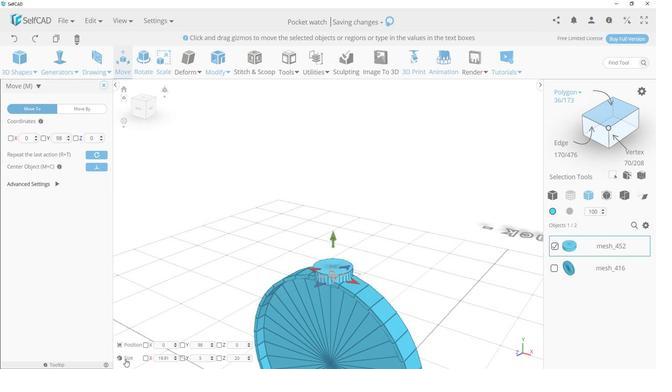 
Action: Mouse pressed left at (136, 352)
Screenshot: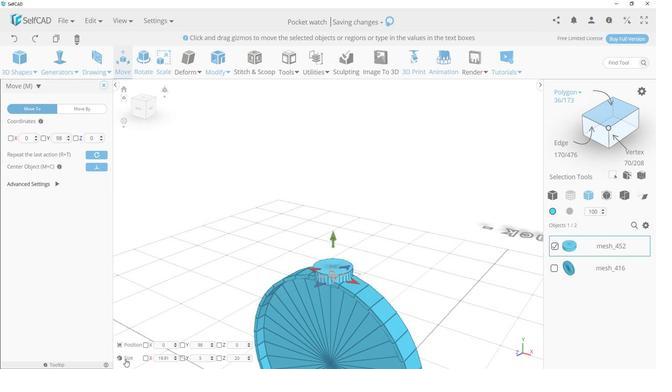 
Action: Mouse moved to (348, 271)
Screenshot: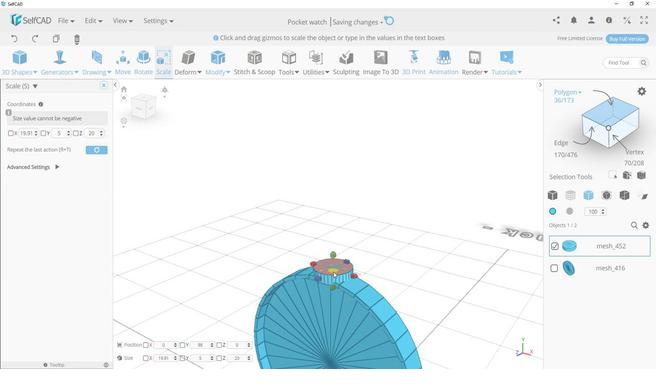 
Action: Mouse pressed left at (348, 271)
Screenshot: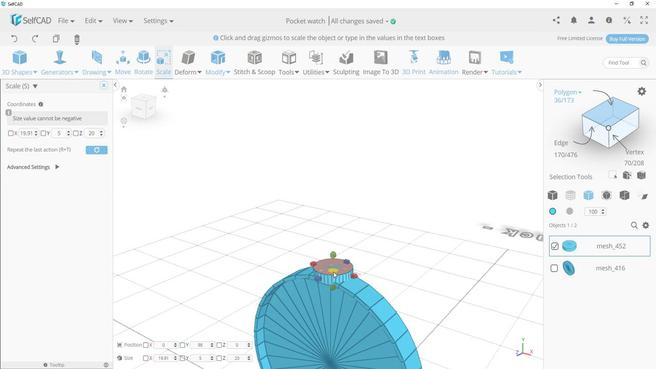 
Action: Mouse moved to (391, 246)
Screenshot: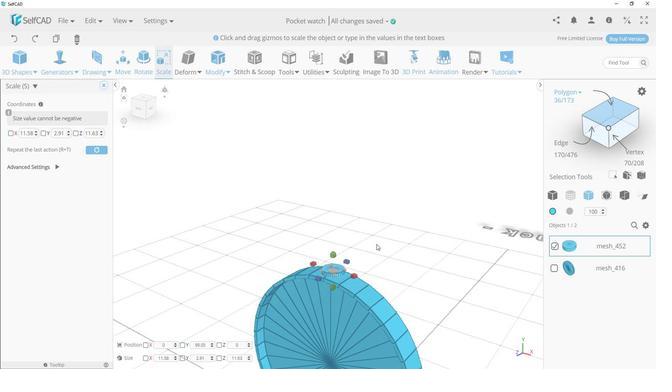 
Action: Mouse pressed left at (391, 246)
Screenshot: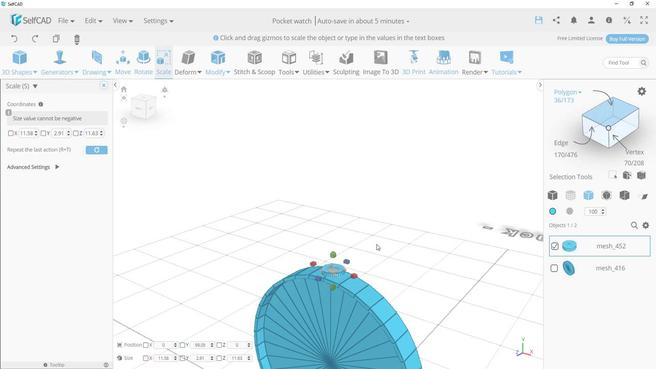 
Action: Mouse moved to (138, 84)
Screenshot: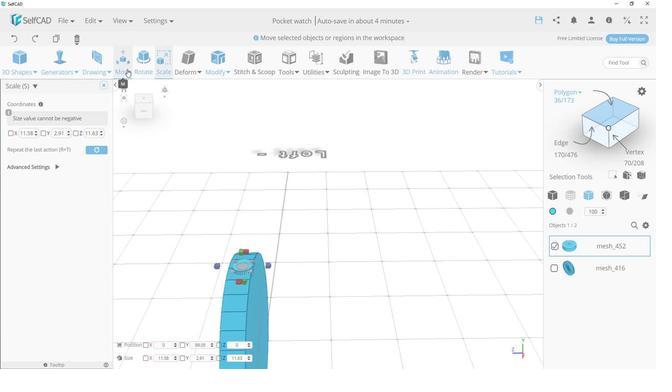 
Action: Mouse pressed left at (138, 84)
Screenshot: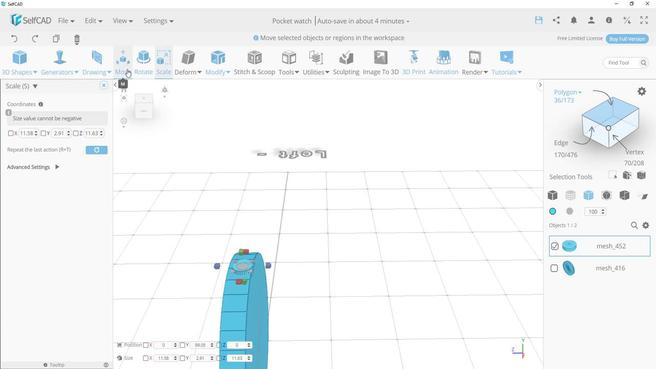 
Action: Mouse moved to (230, 268)
Screenshot: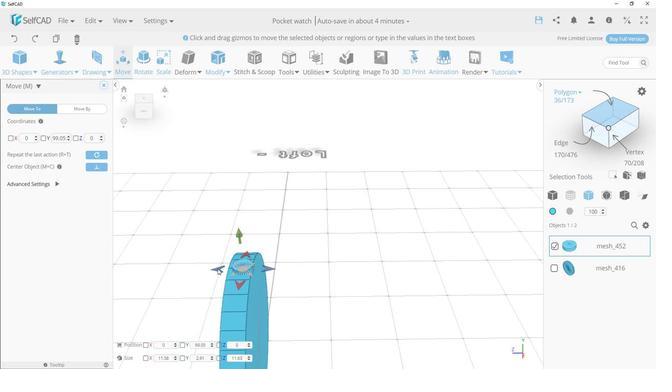 
Action: Mouse pressed left at (230, 268)
Screenshot: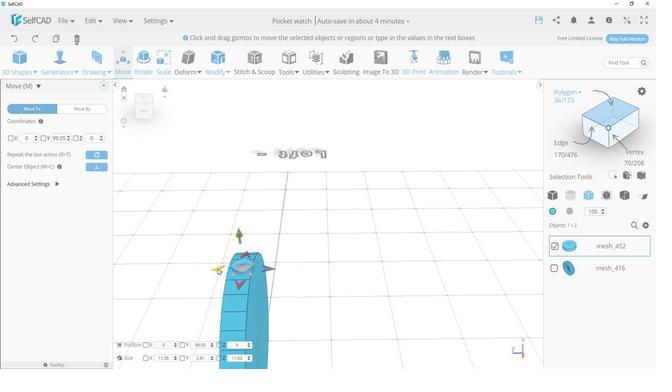 
Action: Mouse moved to (352, 275)
Screenshot: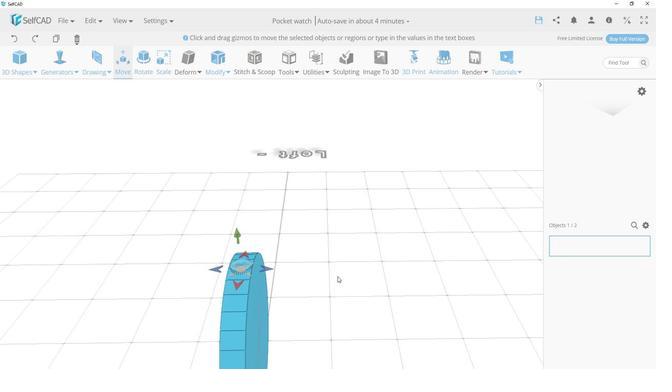 
Action: Mouse pressed left at (352, 275)
